 Task: Search one way flight ticket for 3 adults, 3 children in business from Newburgh: New York Stewart International Airport to Rockford: Chicago Rockford International Airport(was Northwest Chicagoland Regional Airport At Rockford) on 5-1-2023. Choice of flights is Sun country airlines. Number of bags: 4 checked bags. Price is upto 99000. Outbound departure time preference is 8:15.
Action: Mouse moved to (228, 344)
Screenshot: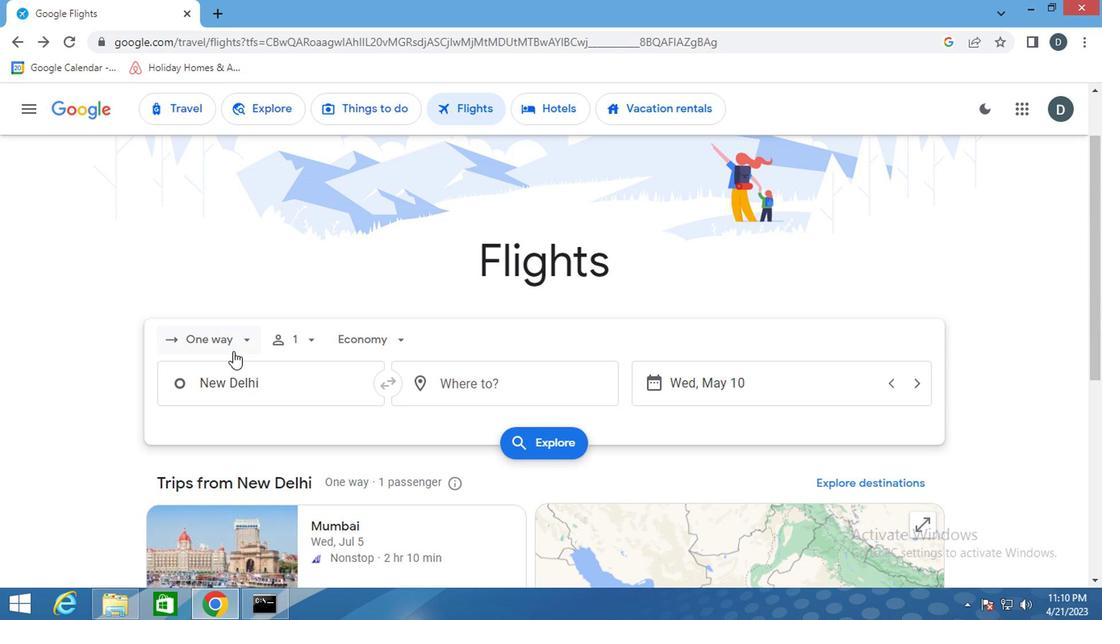 
Action: Mouse pressed left at (228, 344)
Screenshot: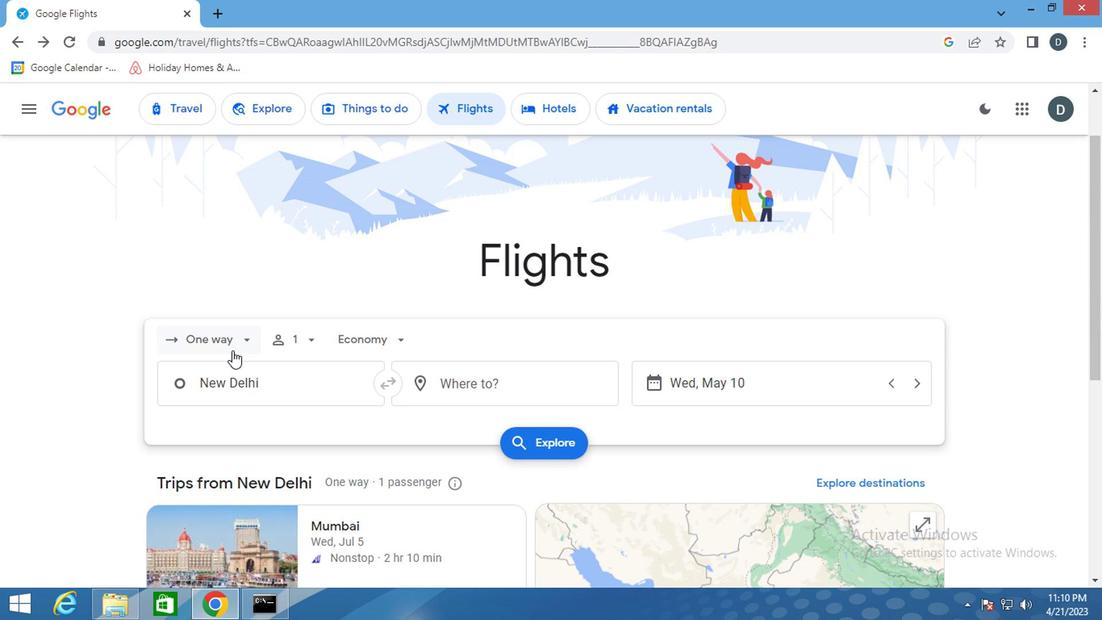 
Action: Mouse moved to (244, 411)
Screenshot: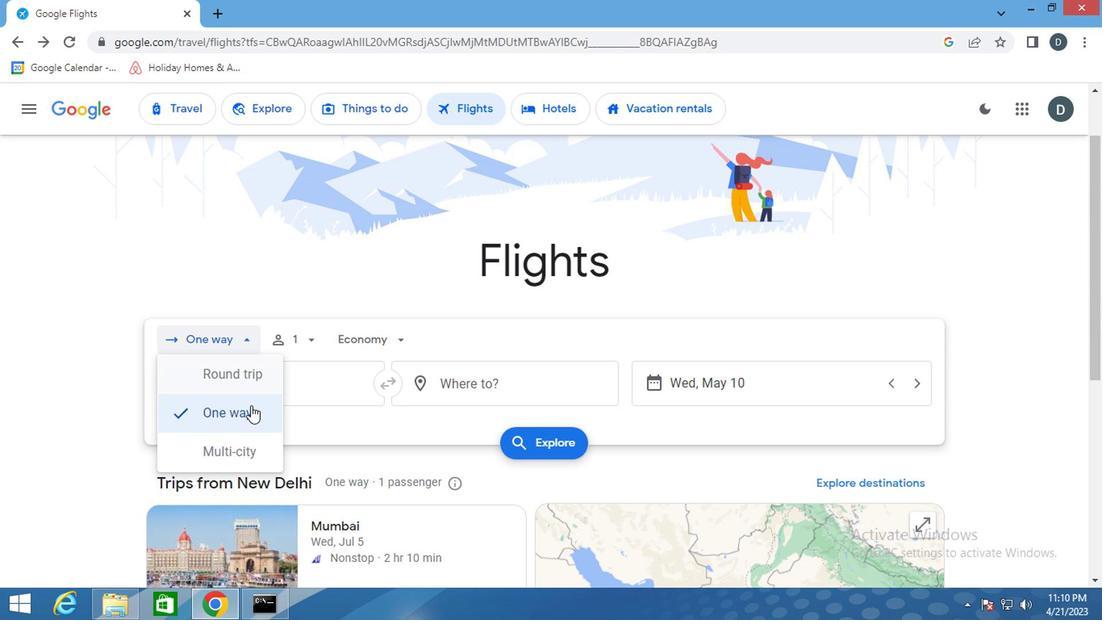 
Action: Mouse pressed left at (244, 411)
Screenshot: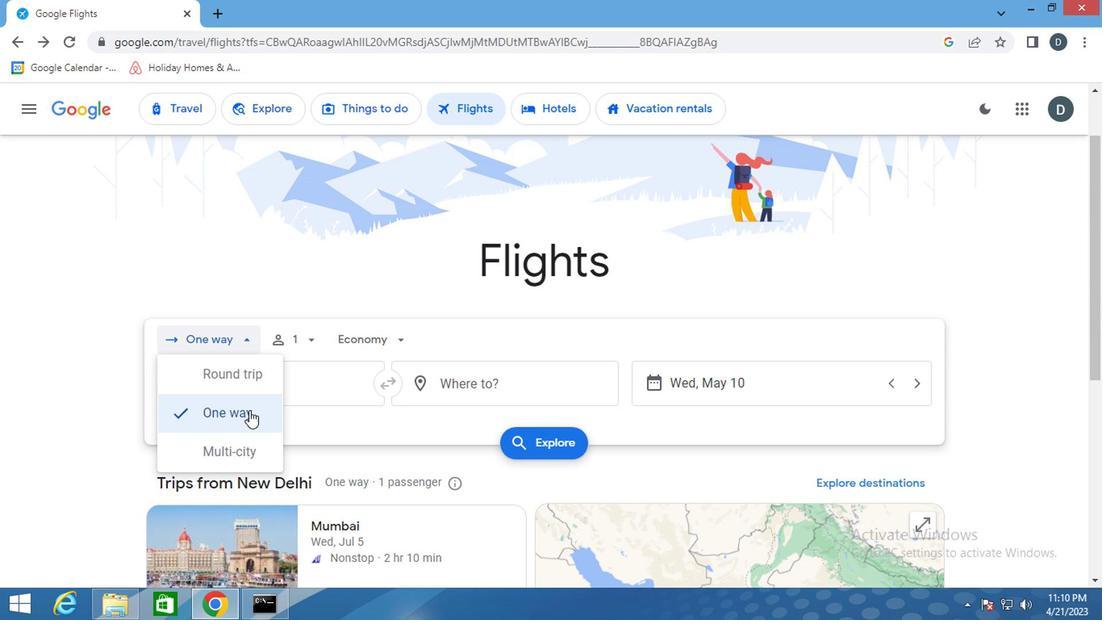
Action: Mouse moved to (292, 337)
Screenshot: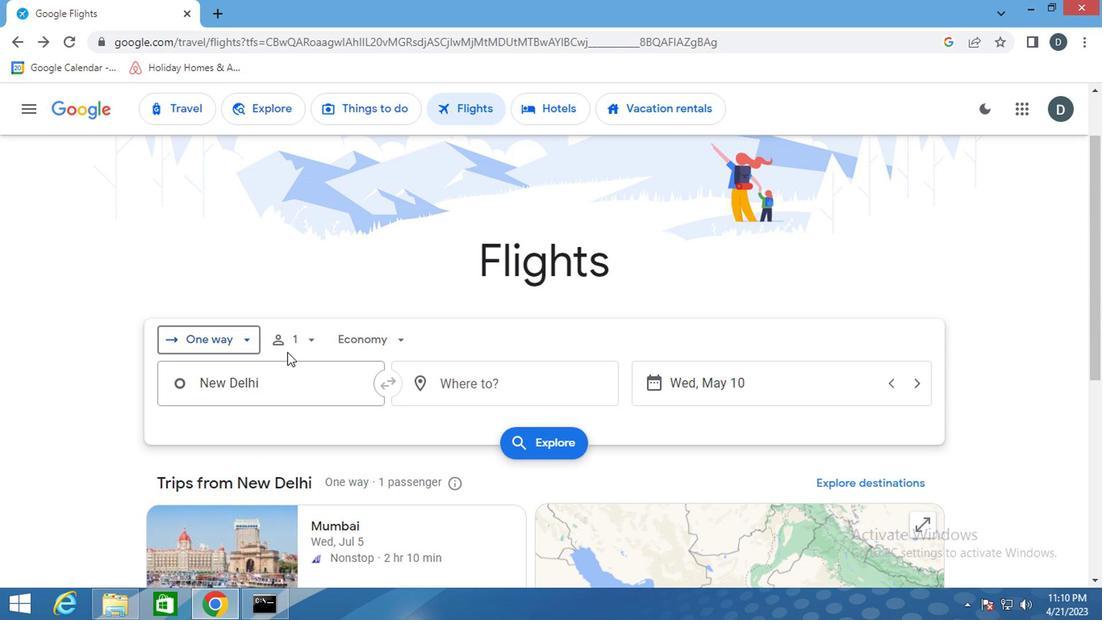 
Action: Mouse pressed left at (292, 337)
Screenshot: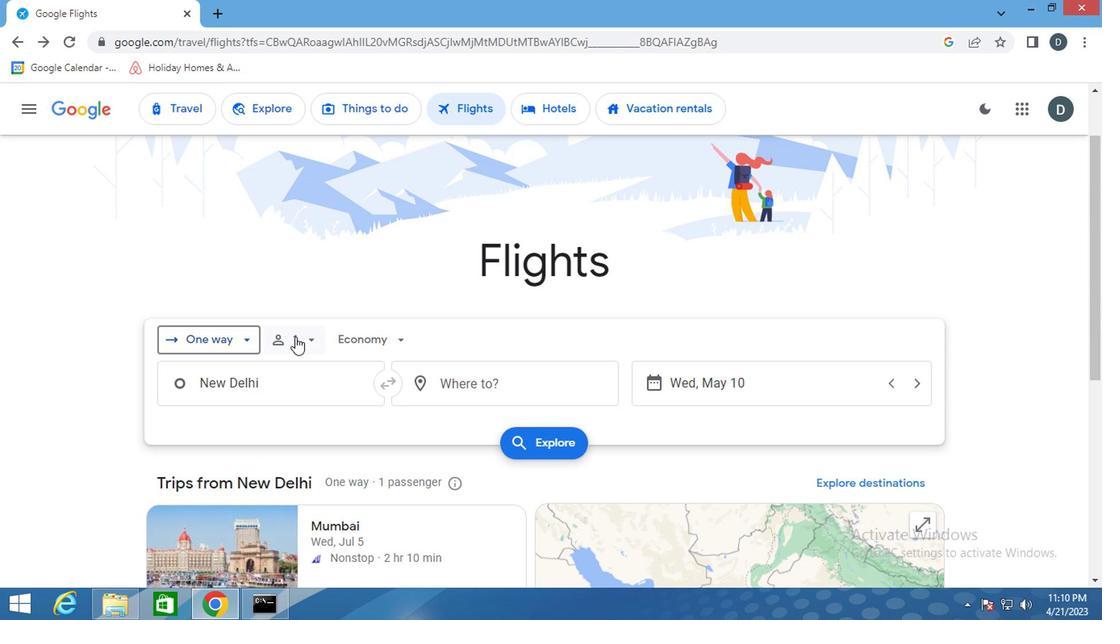 
Action: Mouse moved to (428, 381)
Screenshot: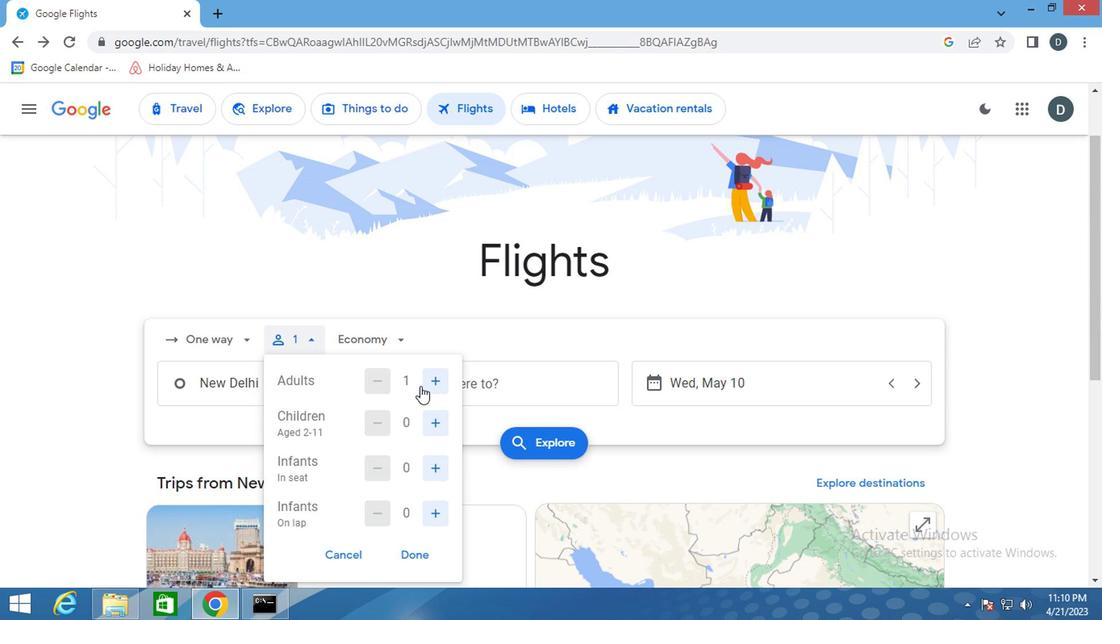 
Action: Mouse pressed left at (428, 381)
Screenshot: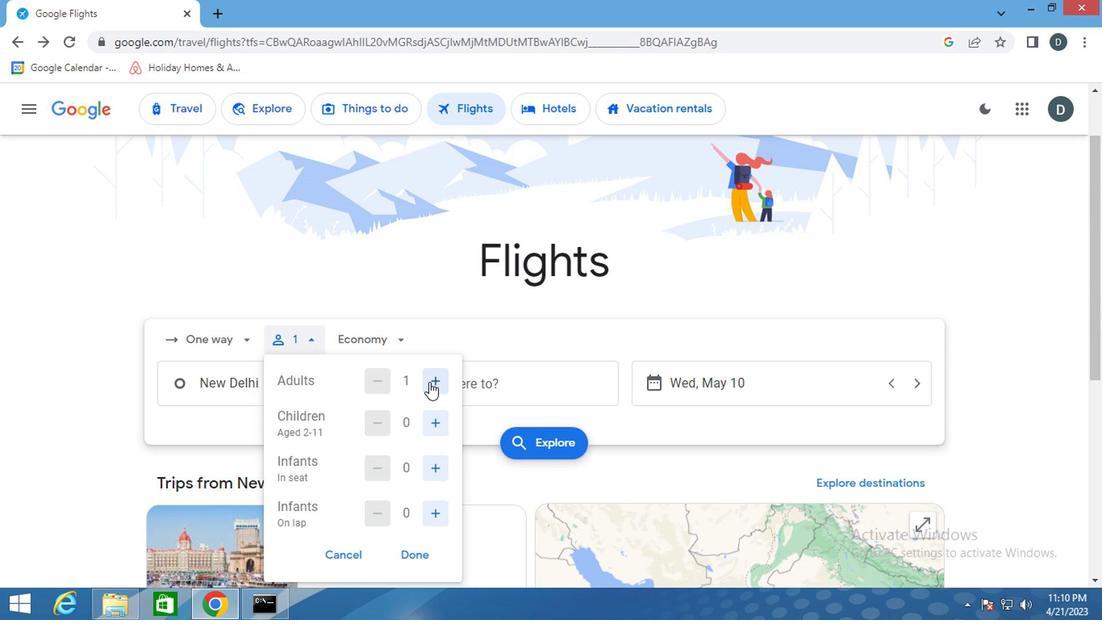 
Action: Mouse moved to (428, 380)
Screenshot: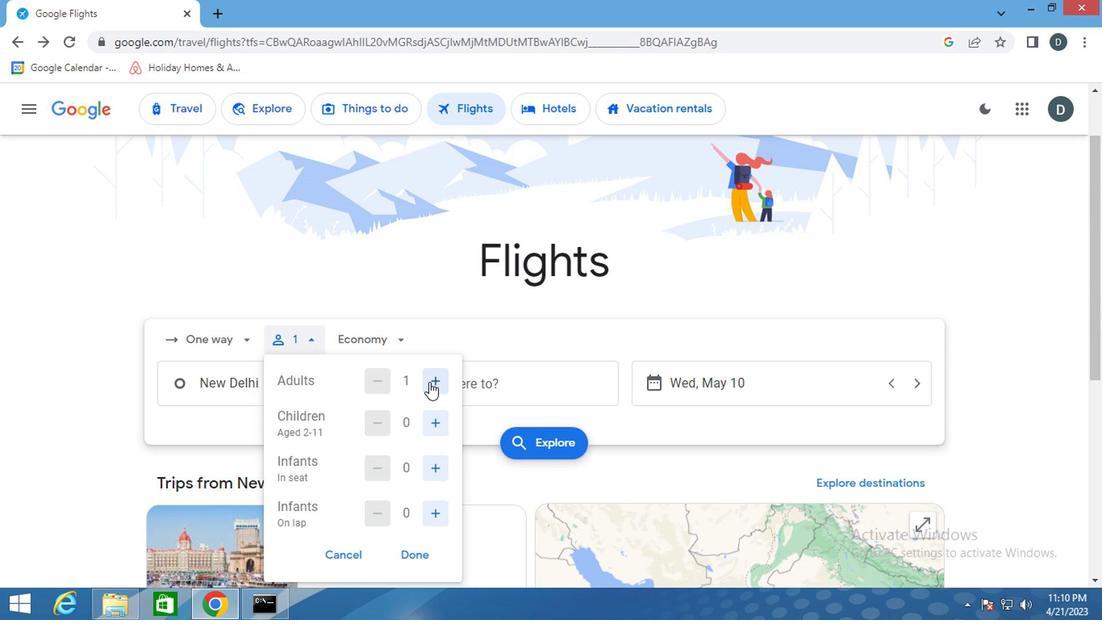 
Action: Mouse pressed left at (428, 380)
Screenshot: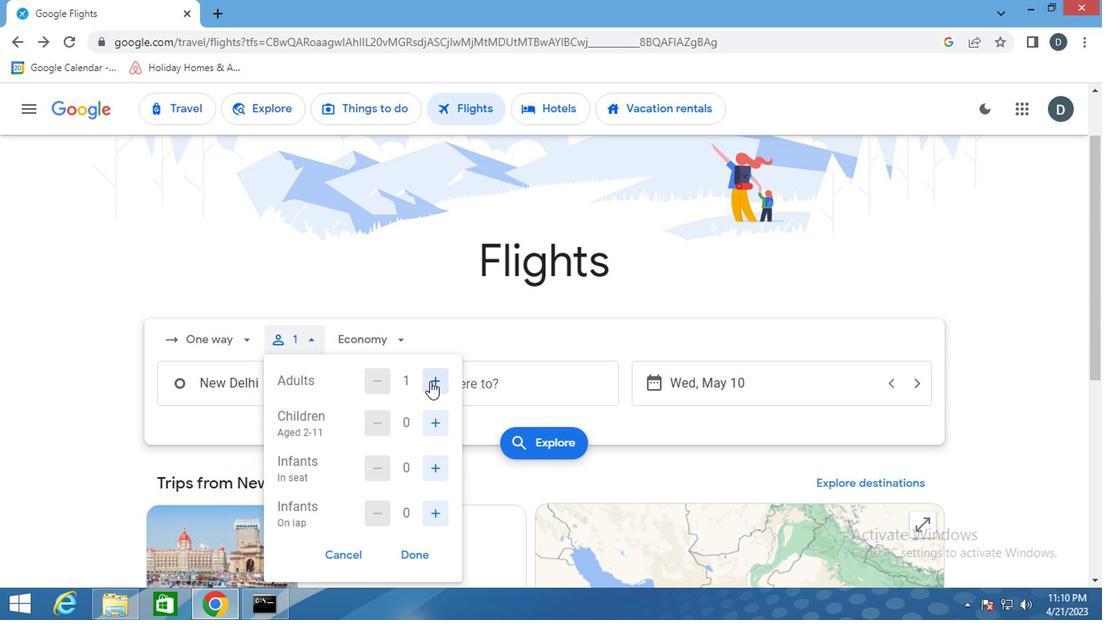 
Action: Mouse pressed left at (428, 380)
Screenshot: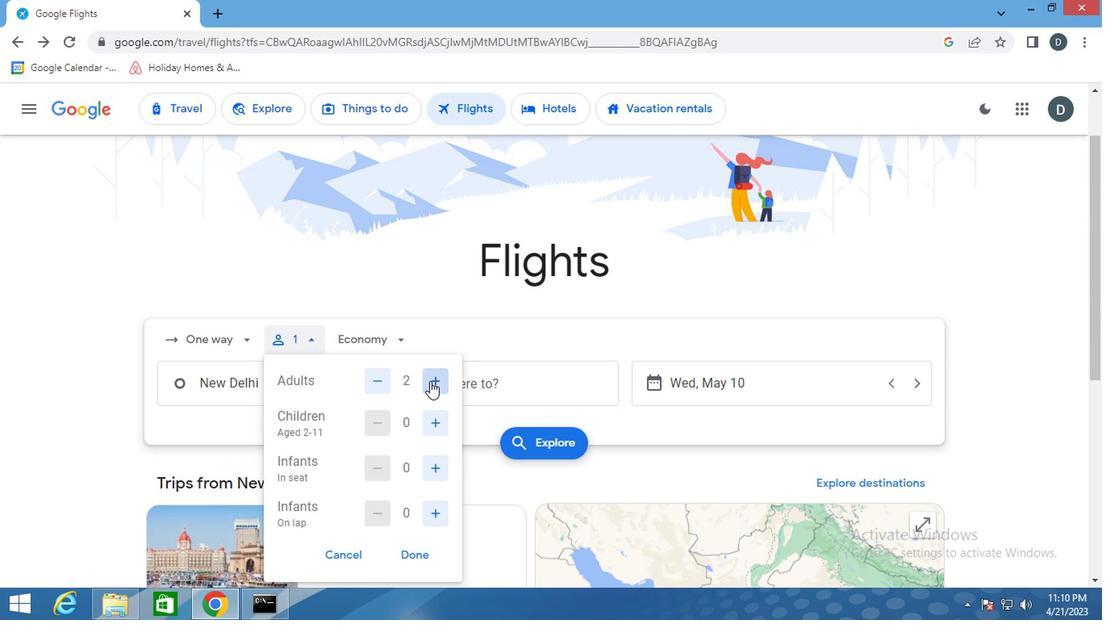 
Action: Mouse moved to (434, 469)
Screenshot: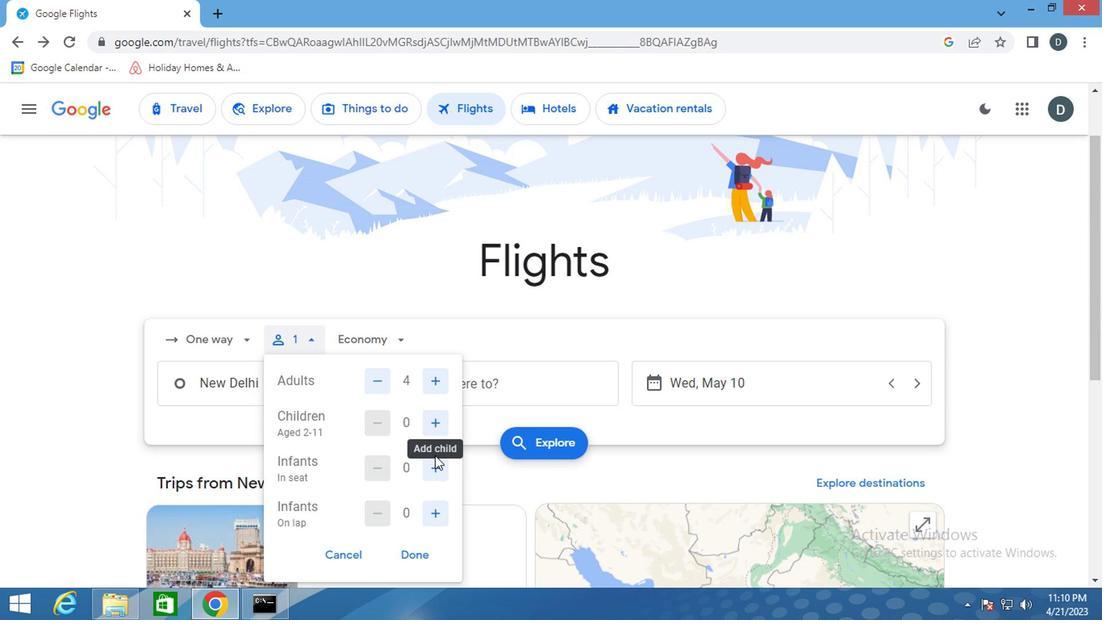 
Action: Mouse pressed left at (434, 469)
Screenshot: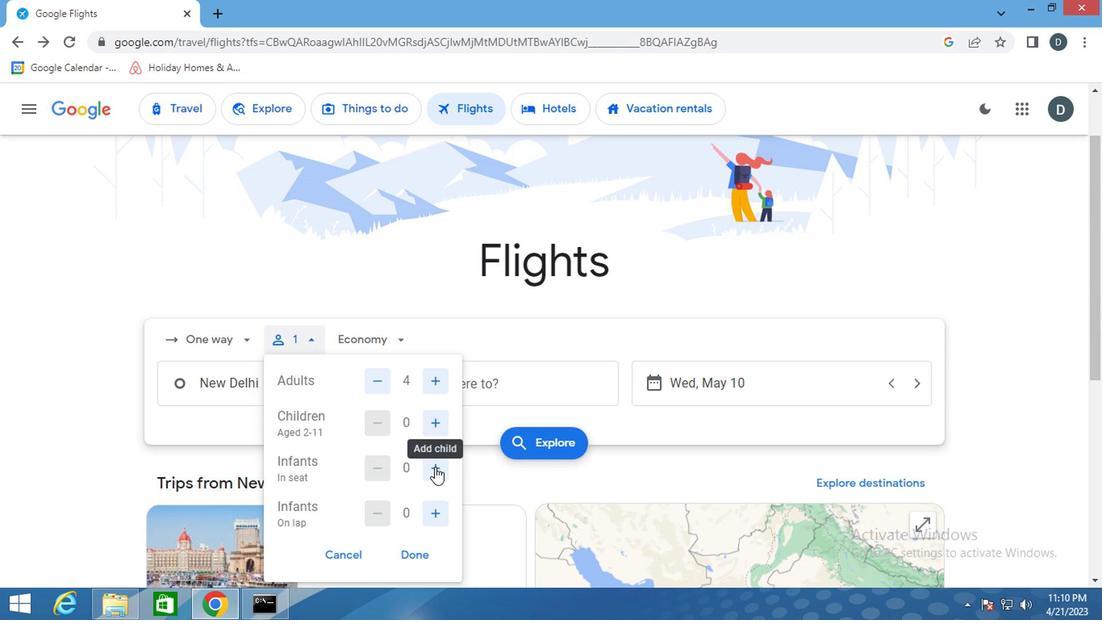 
Action: Mouse moved to (437, 510)
Screenshot: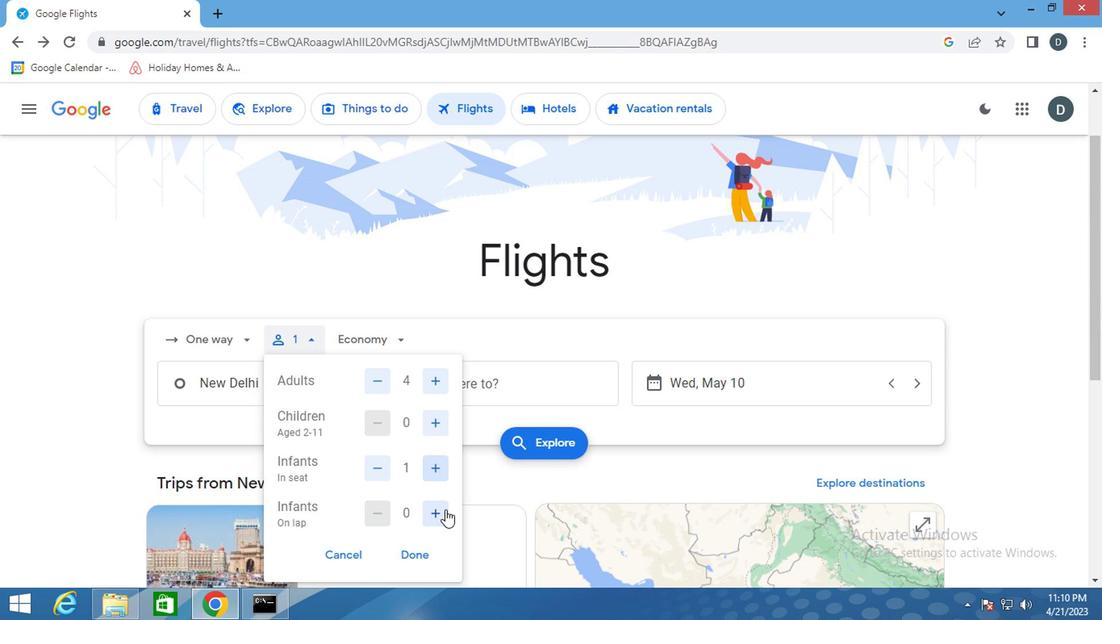 
Action: Mouse pressed left at (437, 510)
Screenshot: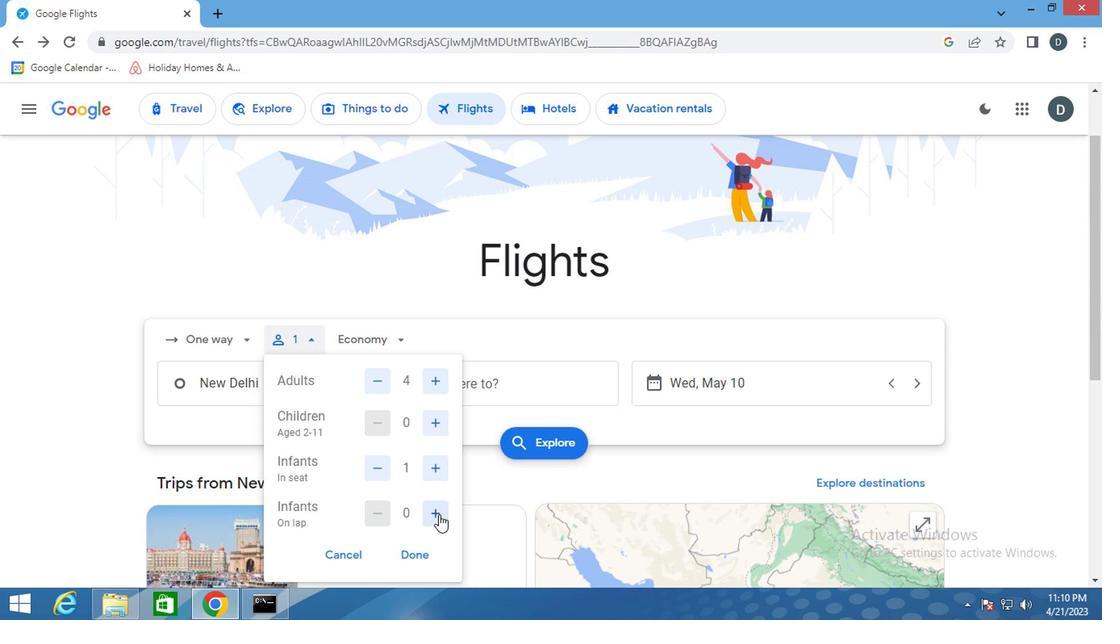 
Action: Mouse moved to (411, 552)
Screenshot: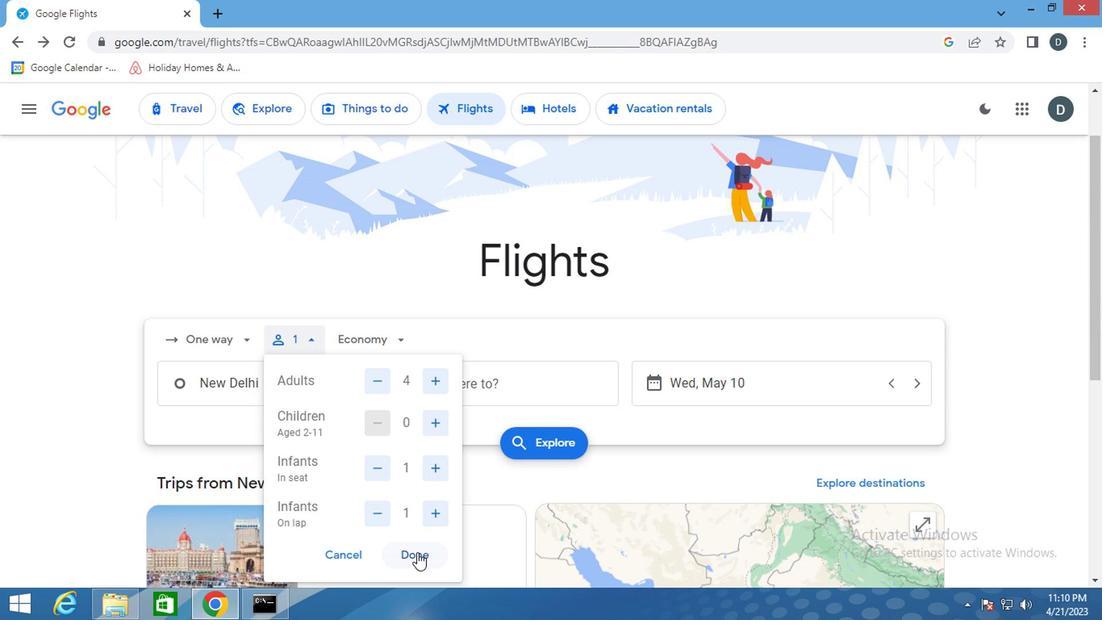 
Action: Mouse pressed left at (411, 552)
Screenshot: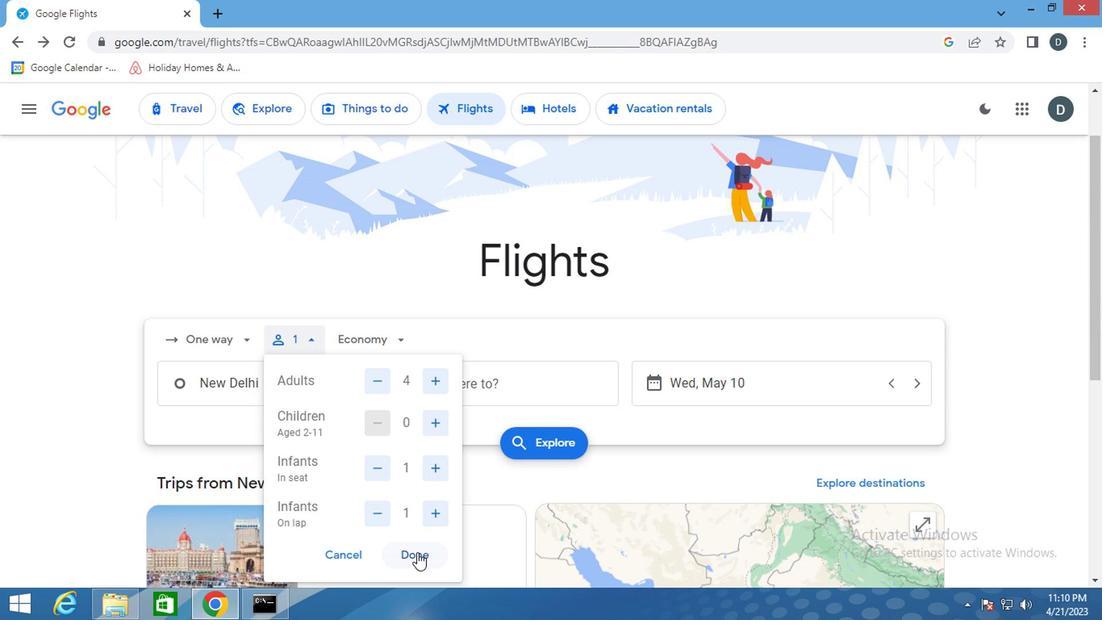 
Action: Mouse moved to (366, 349)
Screenshot: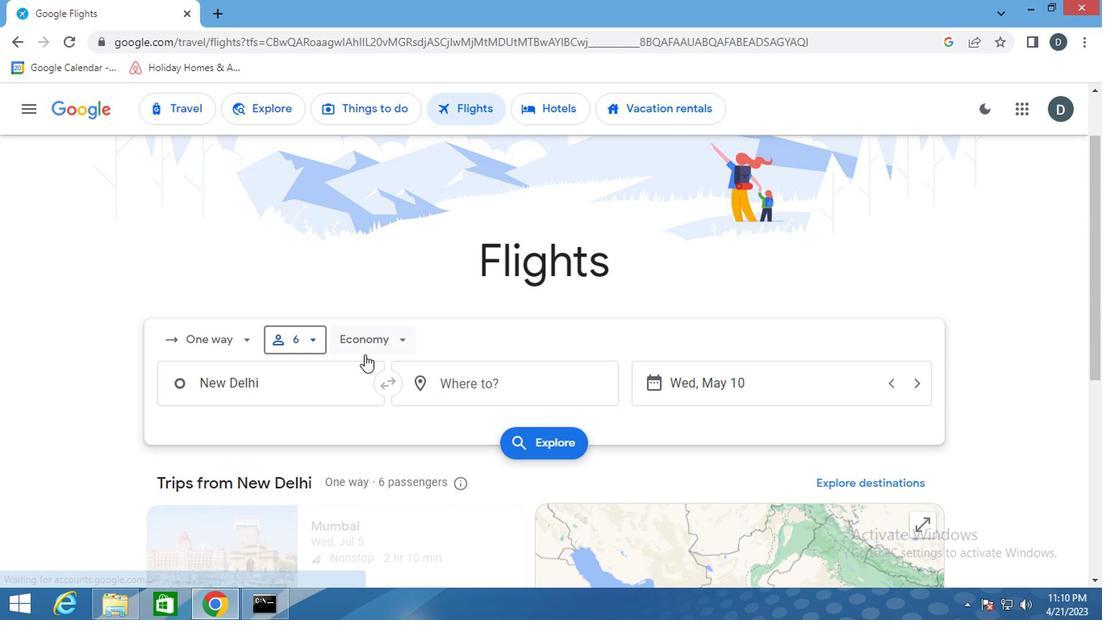 
Action: Mouse pressed left at (366, 349)
Screenshot: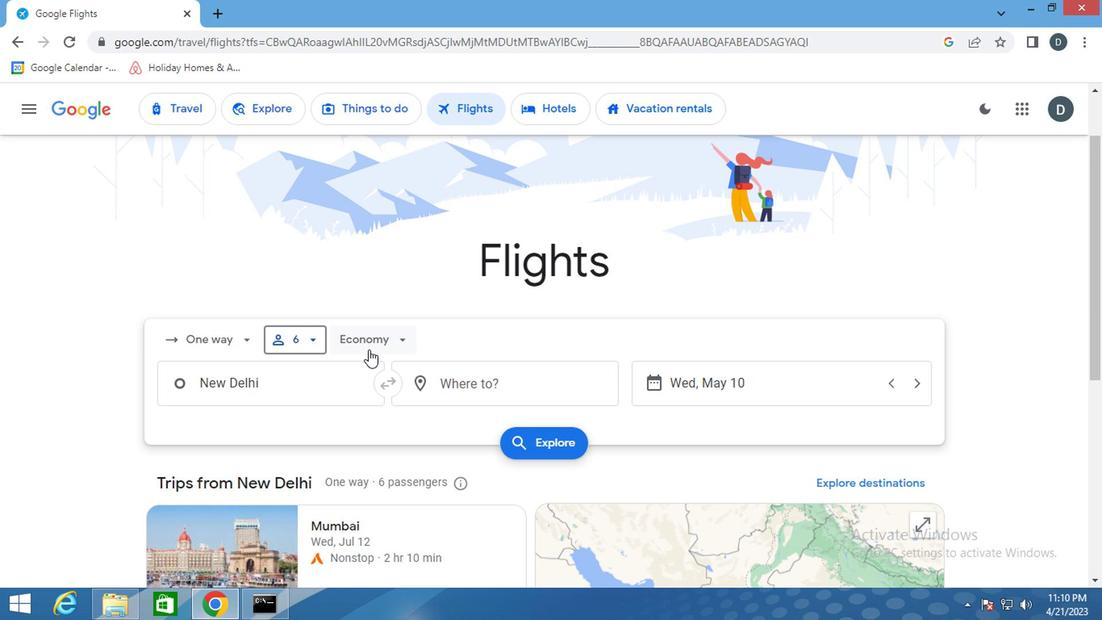 
Action: Mouse moved to (413, 419)
Screenshot: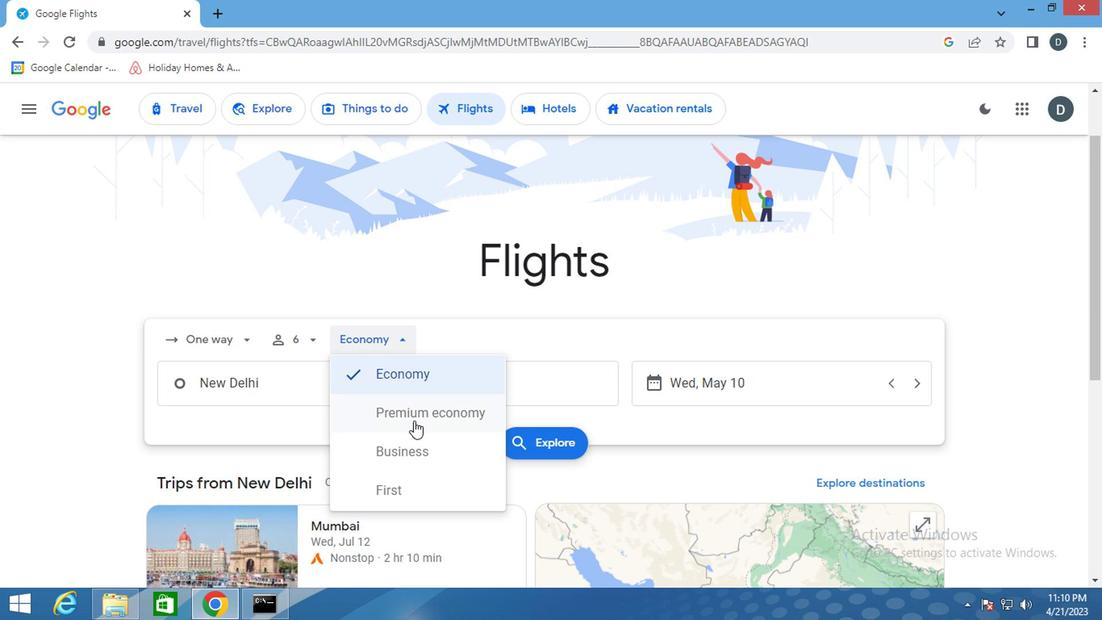 
Action: Mouse pressed left at (413, 419)
Screenshot: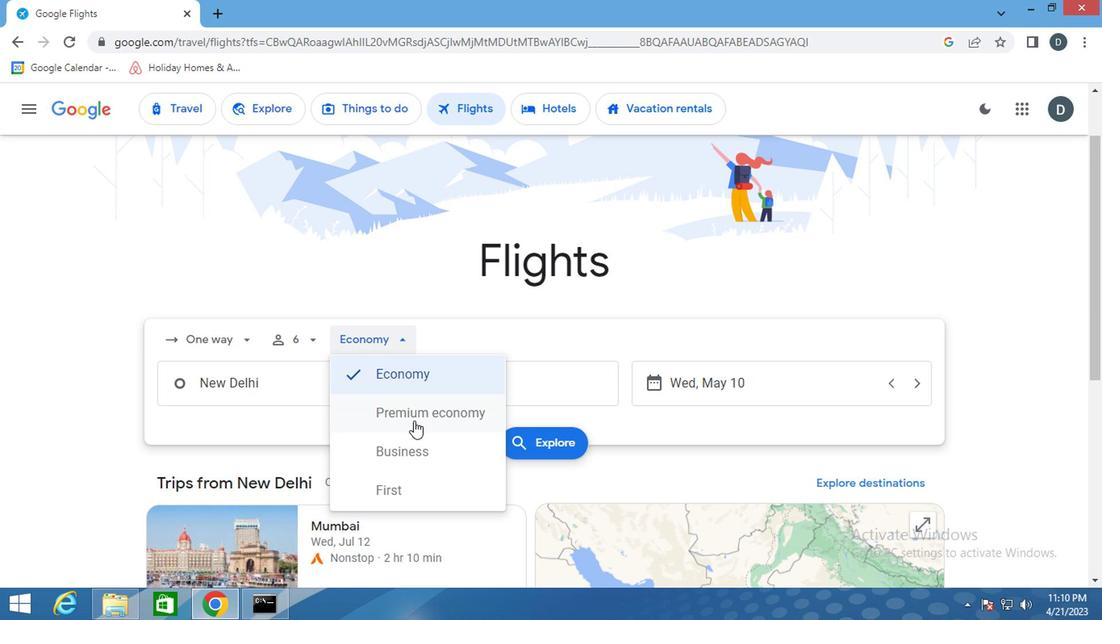 
Action: Mouse moved to (299, 390)
Screenshot: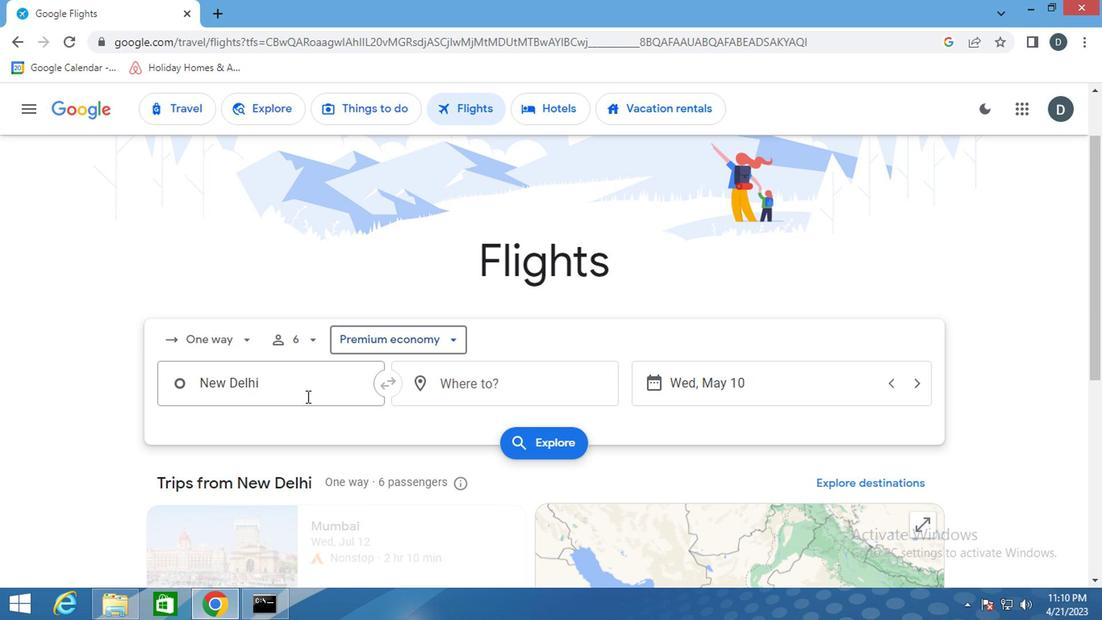 
Action: Mouse pressed left at (299, 390)
Screenshot: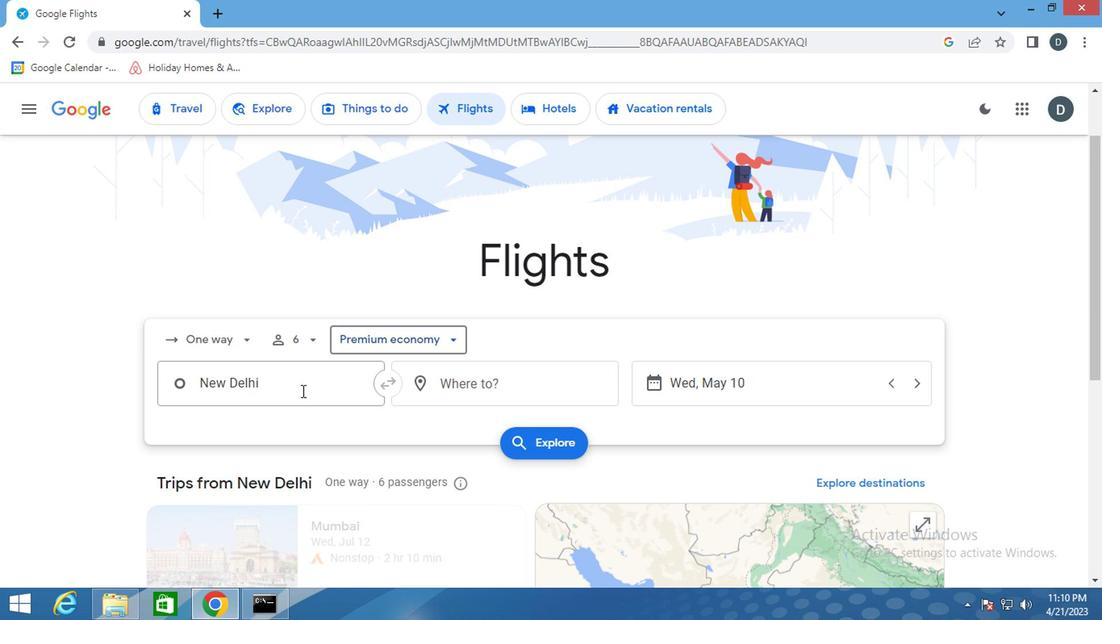 
Action: Key pressed <Key.shift><Key.shift><Key.shift><Key.shift><Key.shift>NEWBURG
Screenshot: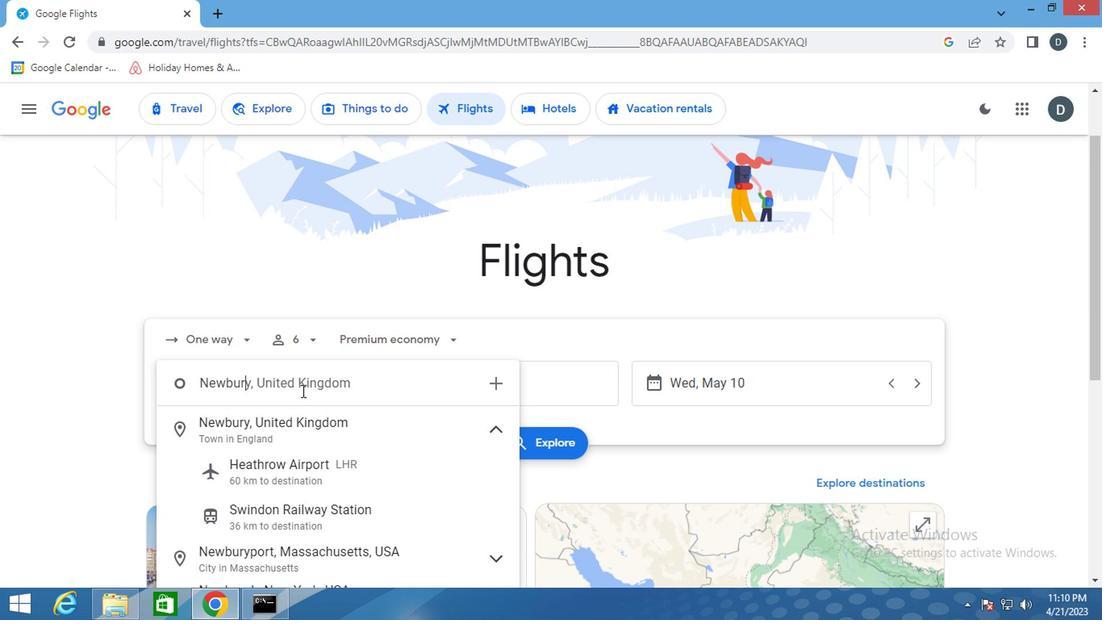 
Action: Mouse moved to (337, 431)
Screenshot: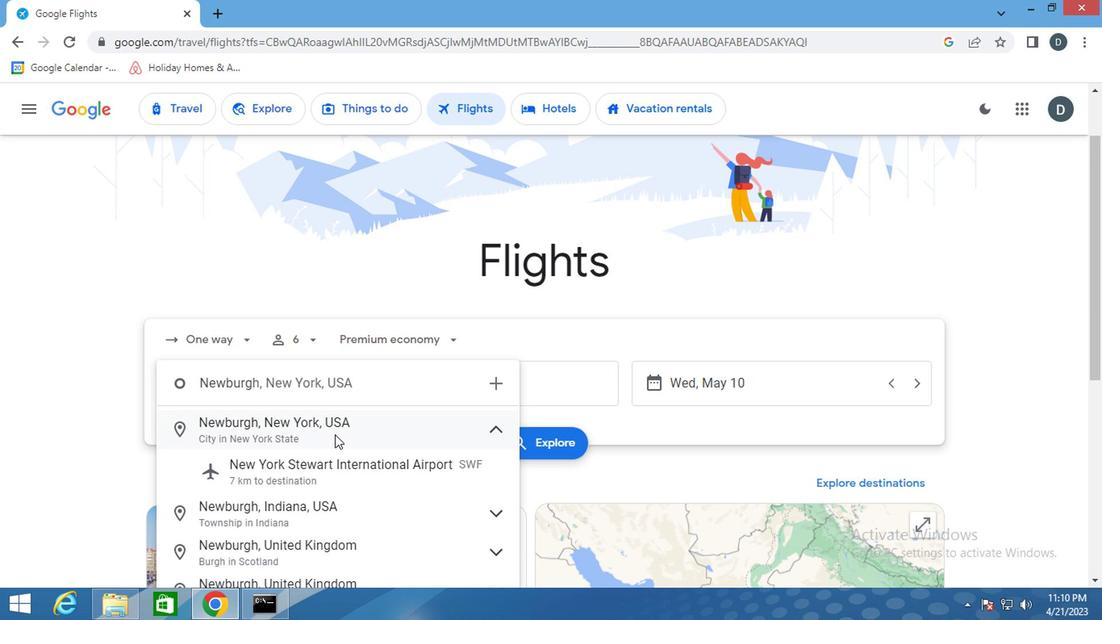 
Action: Mouse pressed left at (337, 431)
Screenshot: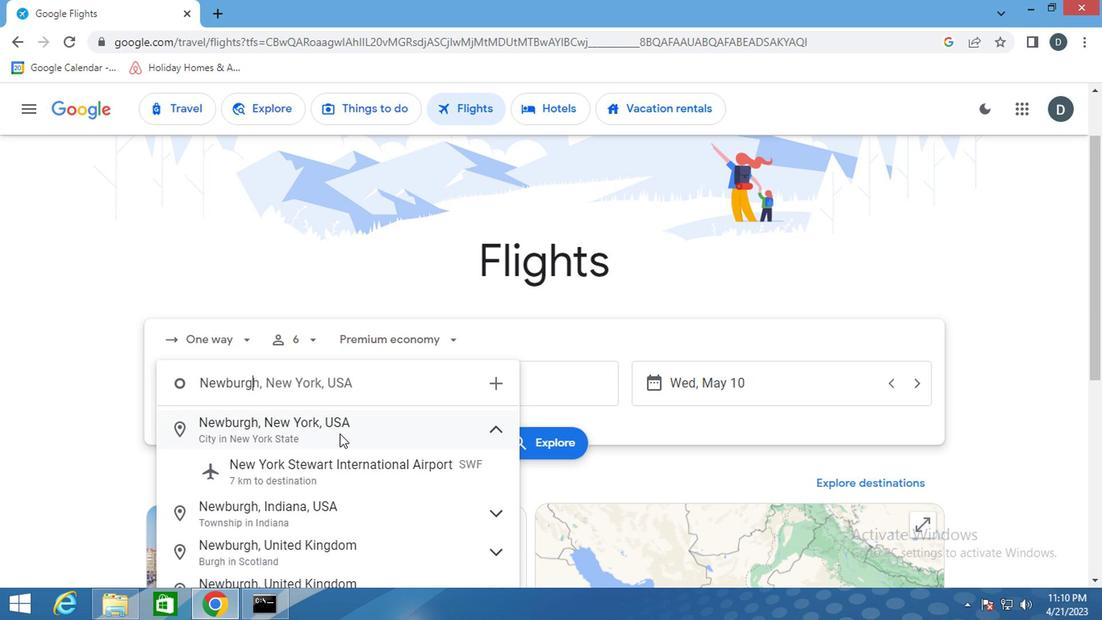 
Action: Mouse moved to (489, 384)
Screenshot: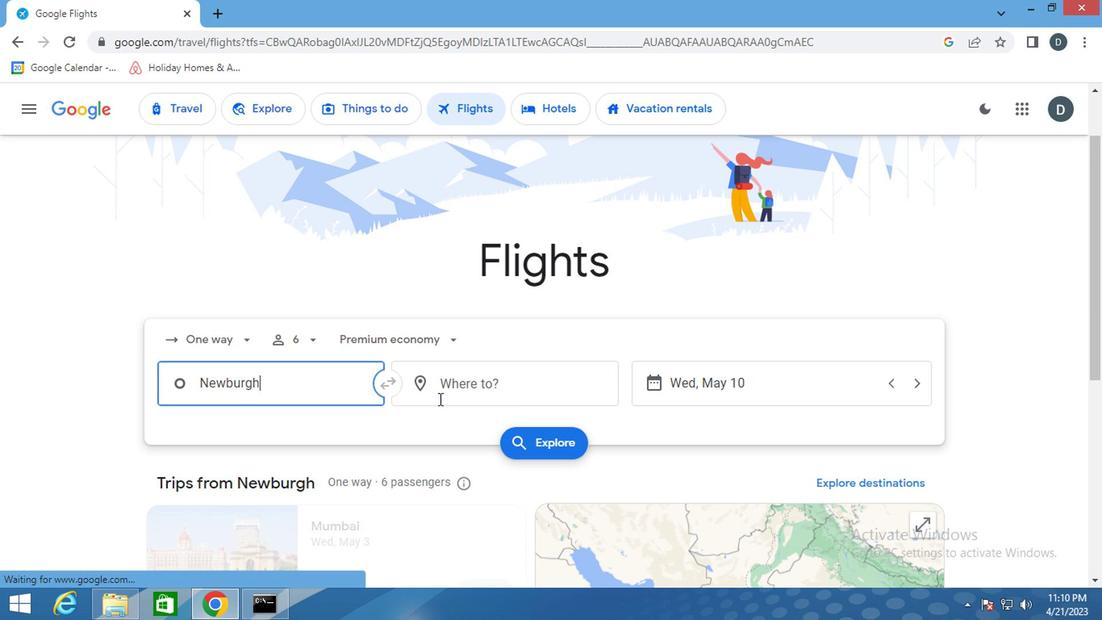 
Action: Mouse pressed left at (489, 384)
Screenshot: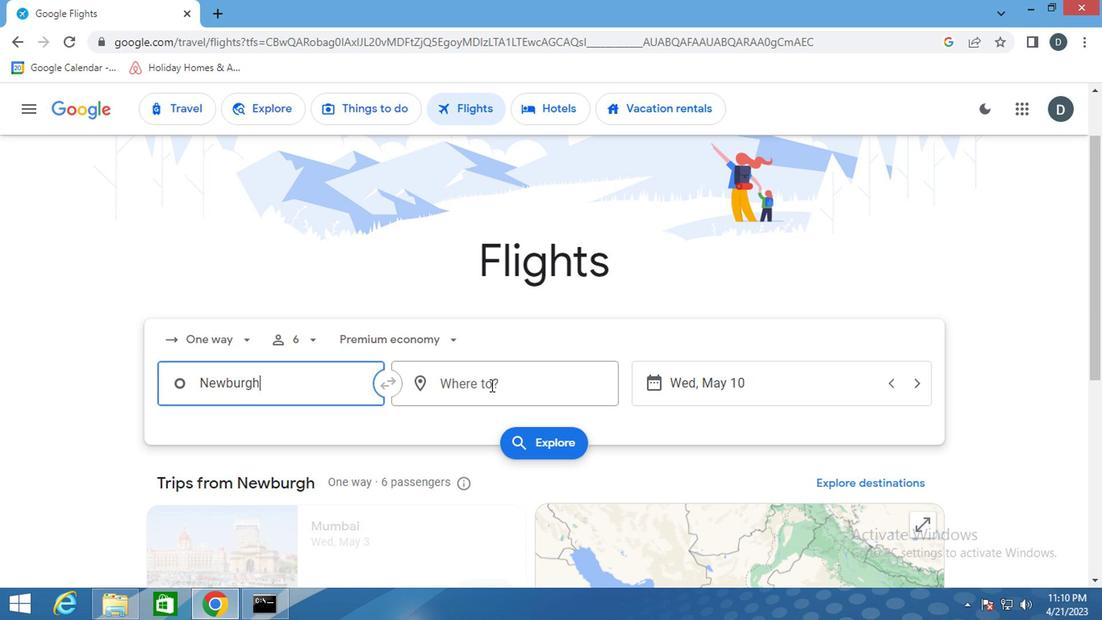 
Action: Key pressed <Key.shift><Key.shift><Key.shift>ROCKFORD
Screenshot: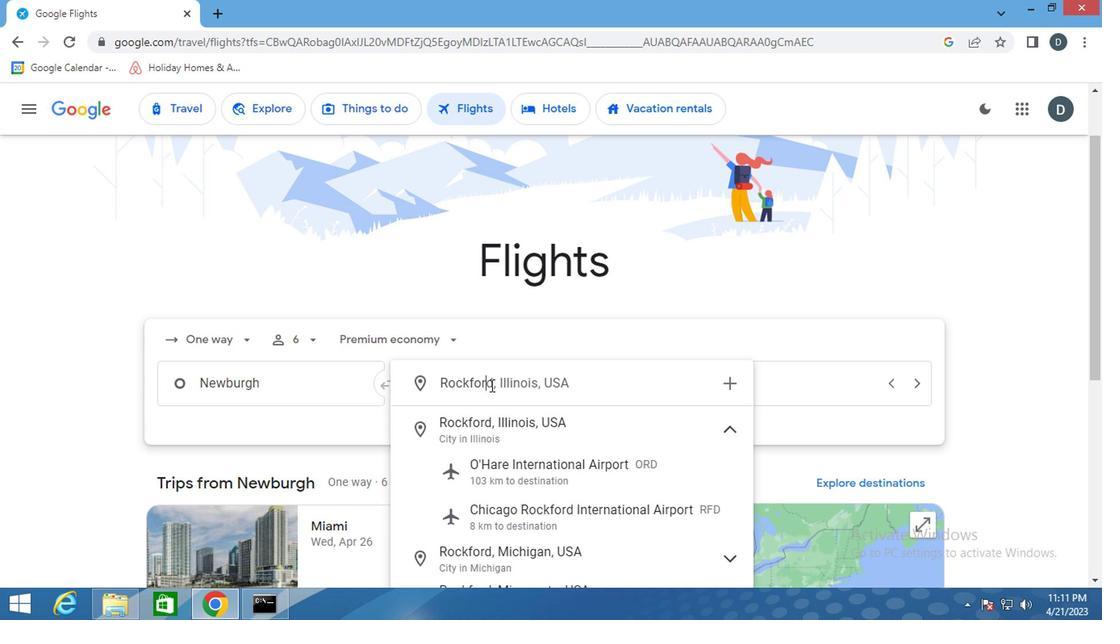
Action: Mouse moved to (538, 510)
Screenshot: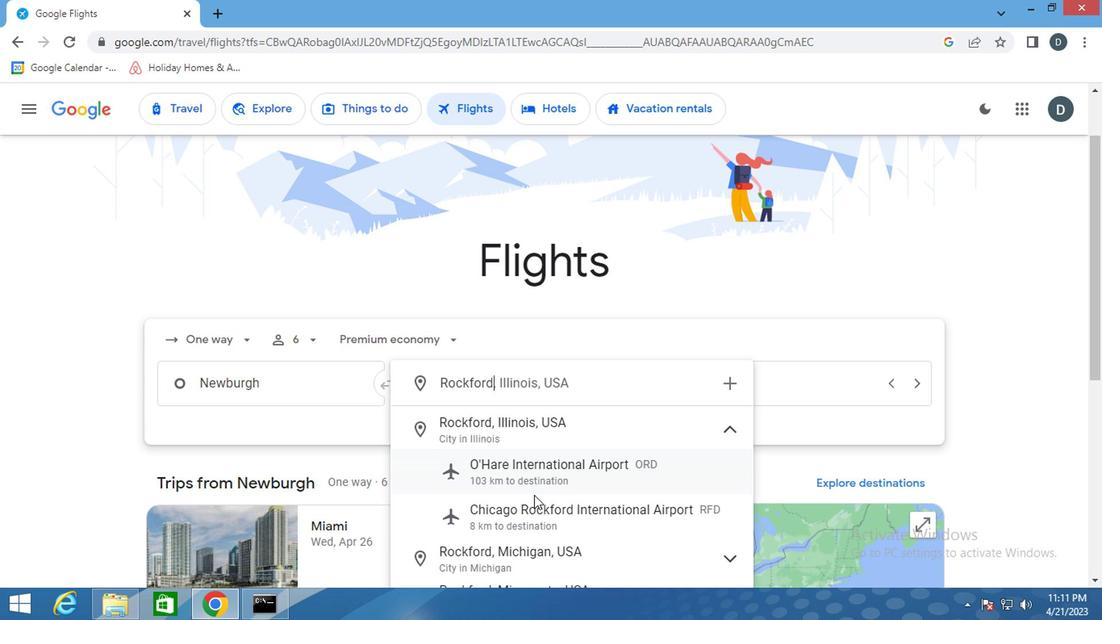 
Action: Mouse pressed left at (538, 510)
Screenshot: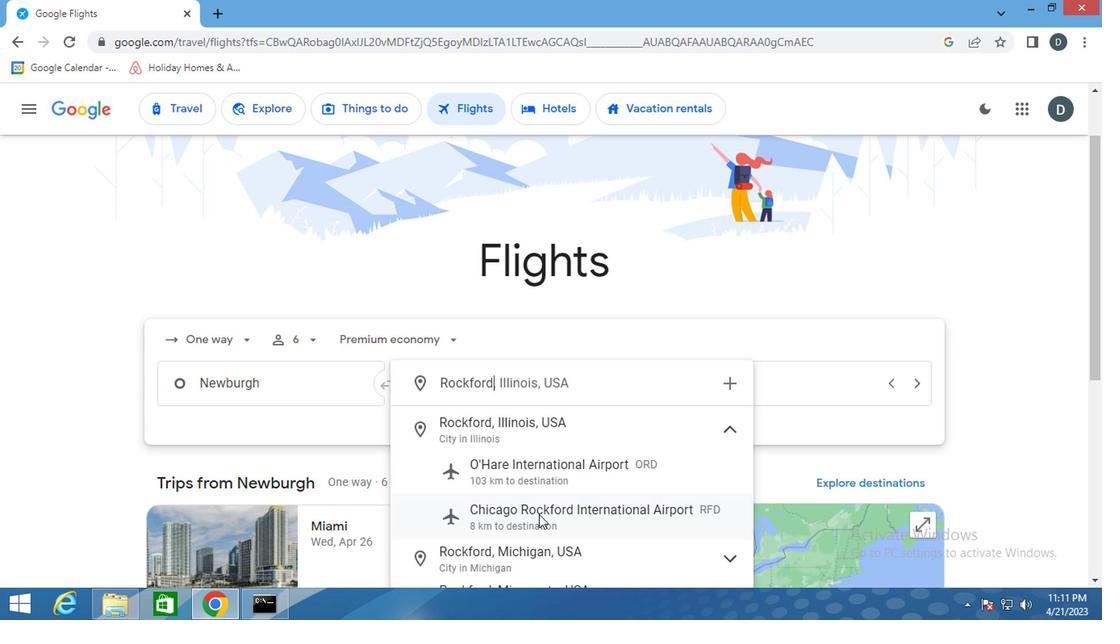 
Action: Mouse moved to (843, 398)
Screenshot: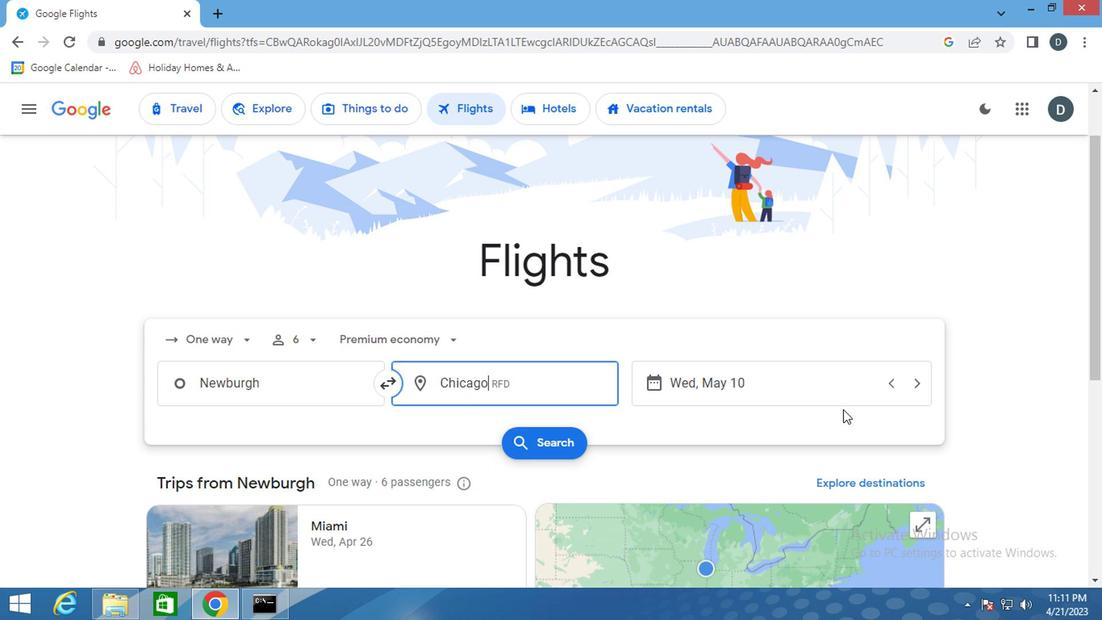 
Action: Mouse pressed left at (843, 398)
Screenshot: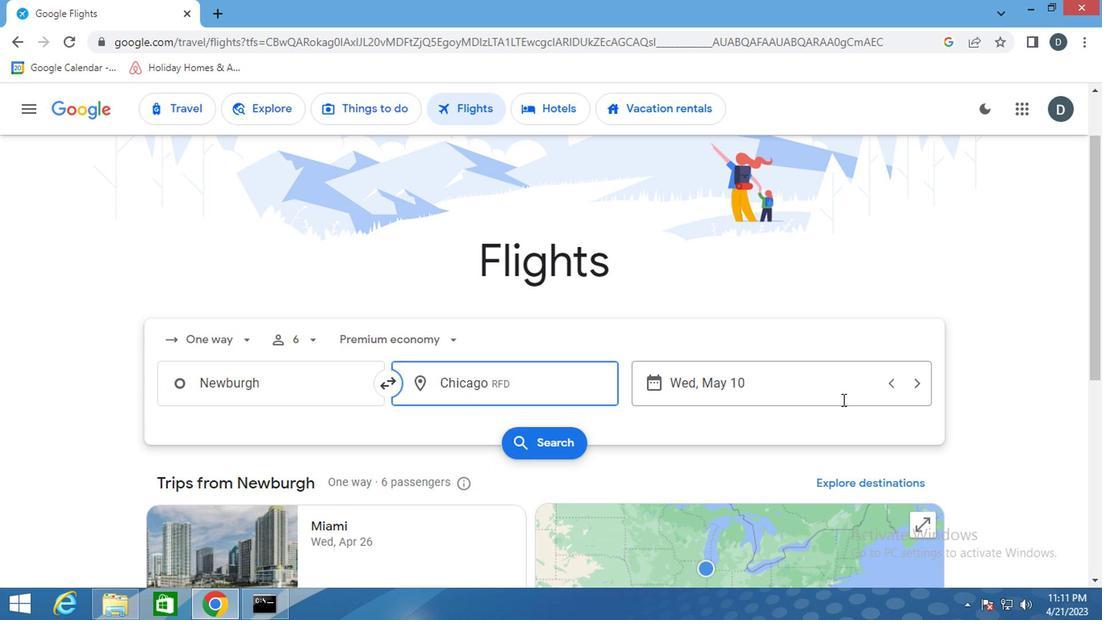 
Action: Mouse moved to (718, 286)
Screenshot: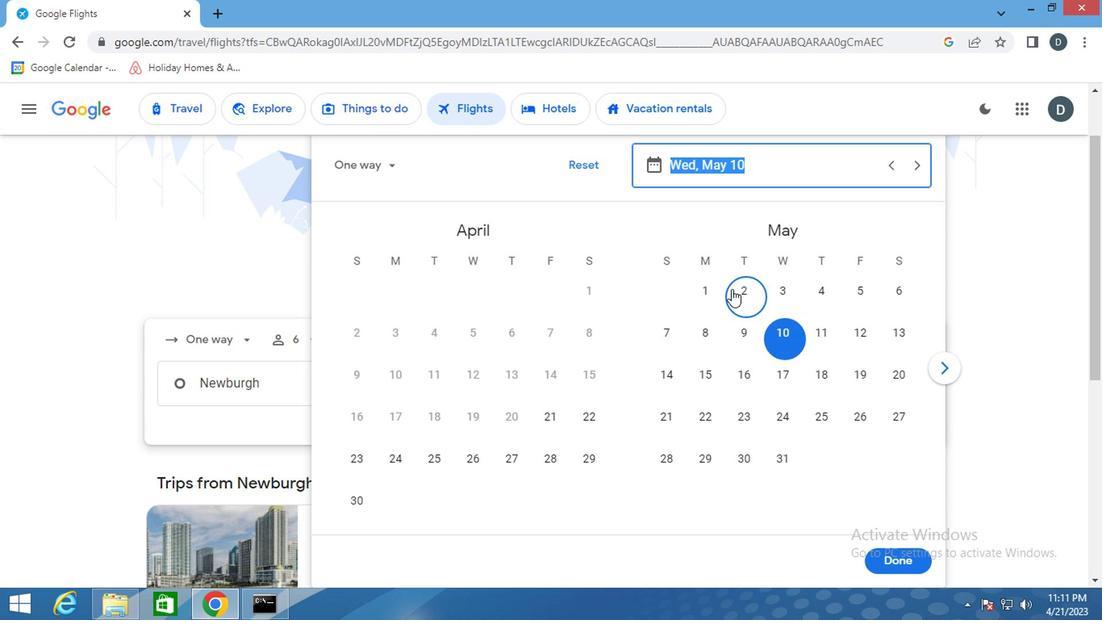 
Action: Mouse pressed left at (718, 286)
Screenshot: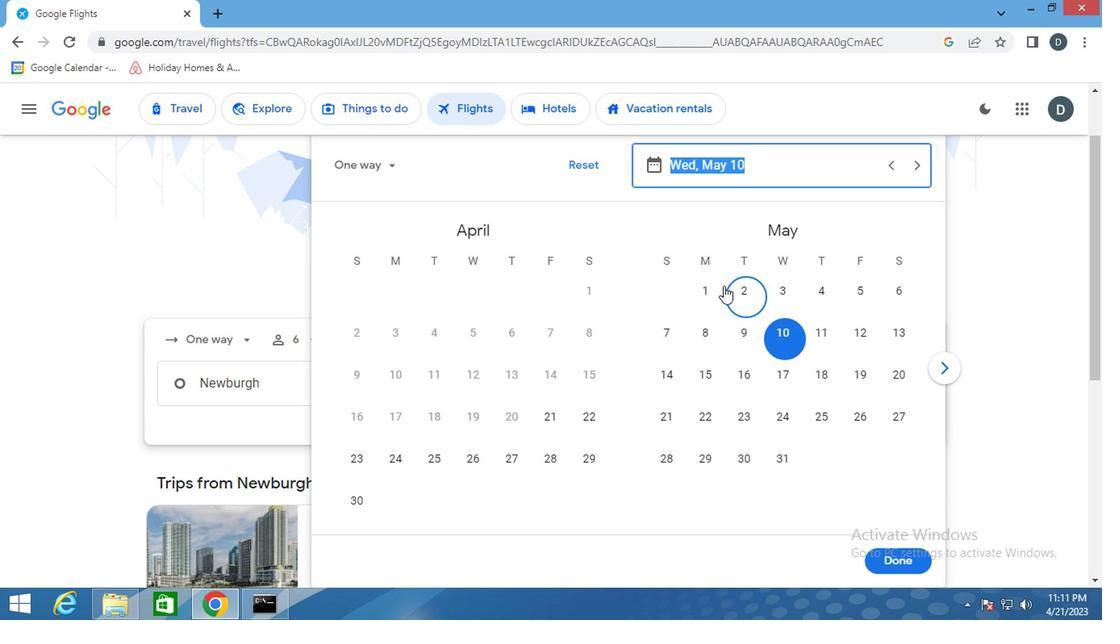 
Action: Mouse moved to (893, 548)
Screenshot: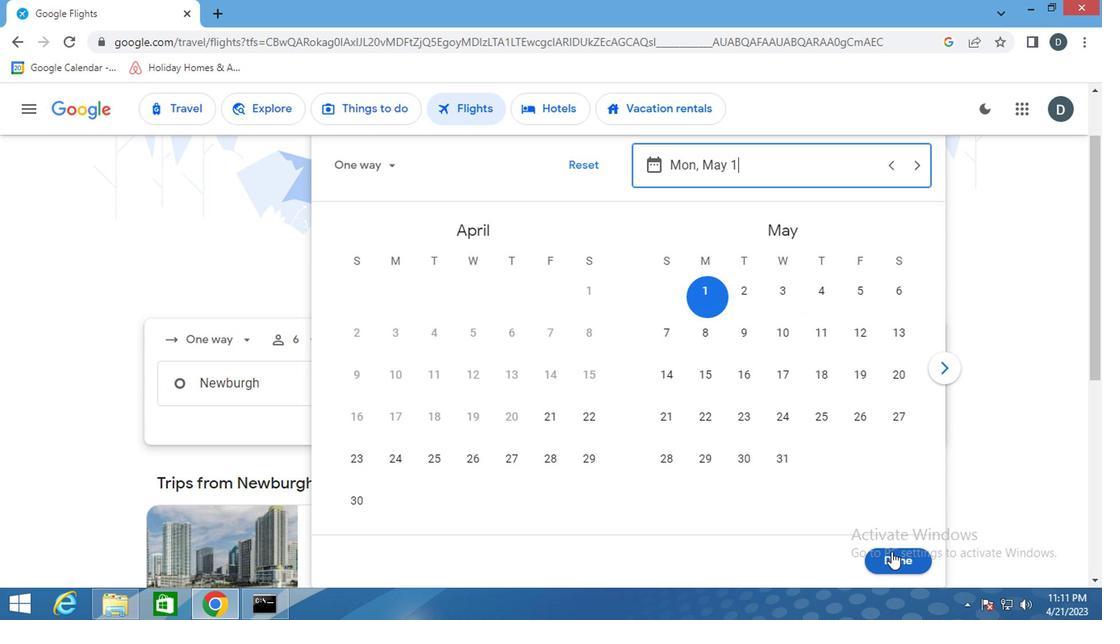 
Action: Mouse pressed left at (893, 548)
Screenshot: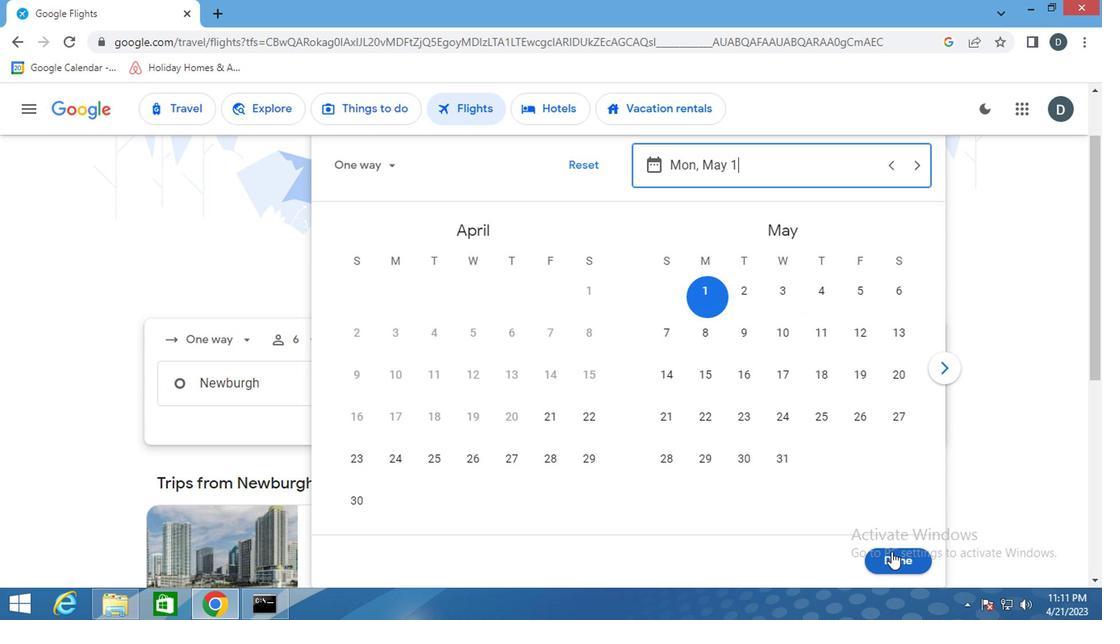 
Action: Mouse moved to (564, 434)
Screenshot: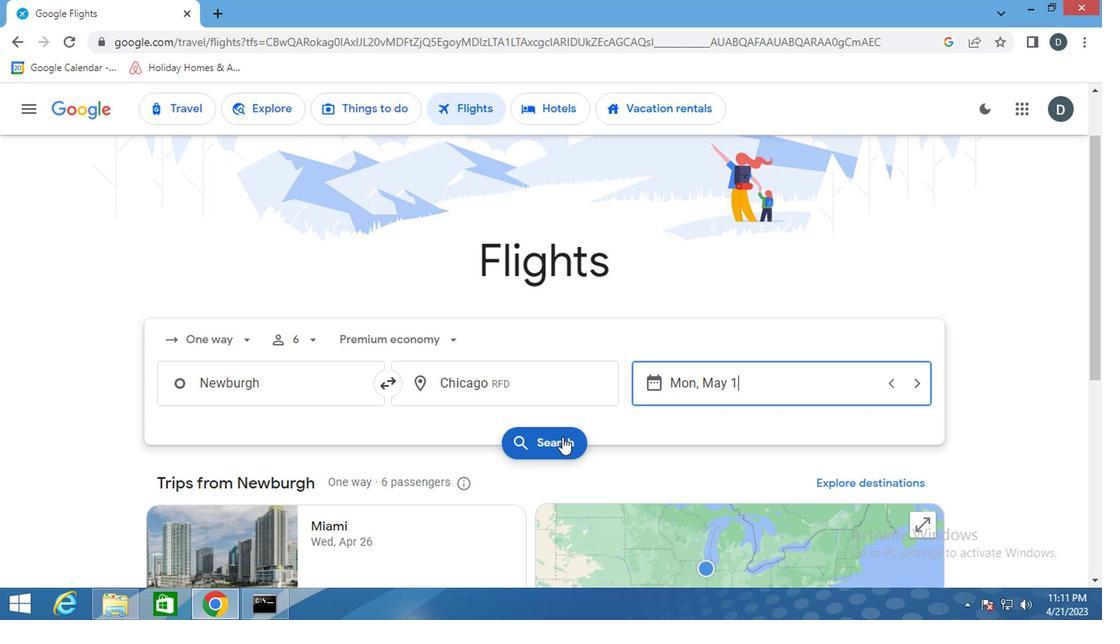 
Action: Mouse pressed left at (564, 434)
Screenshot: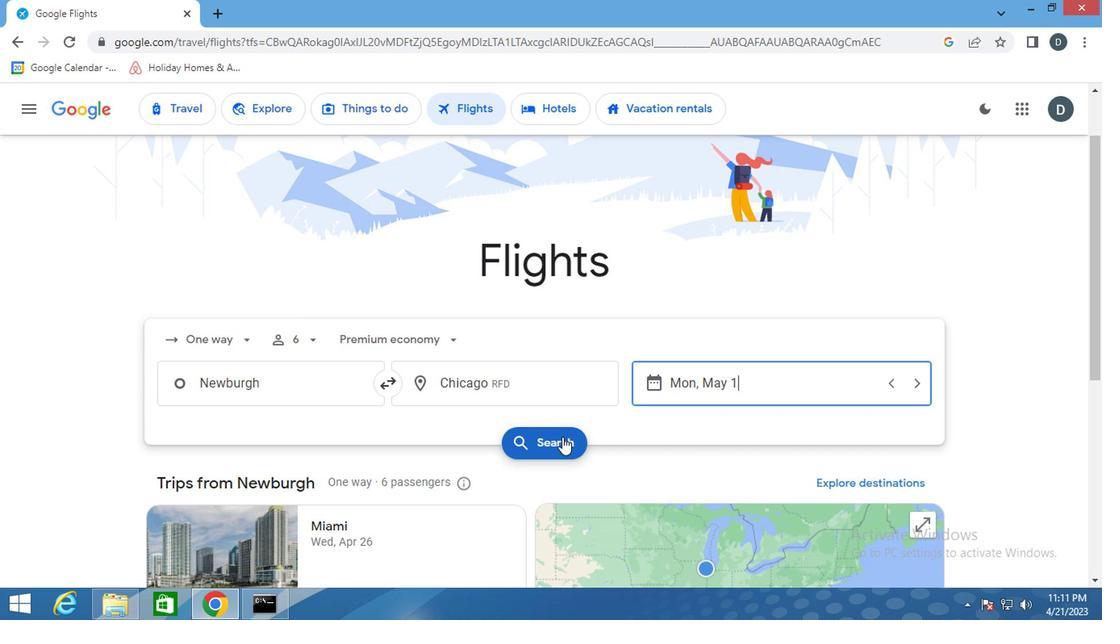 
Action: Mouse moved to (174, 264)
Screenshot: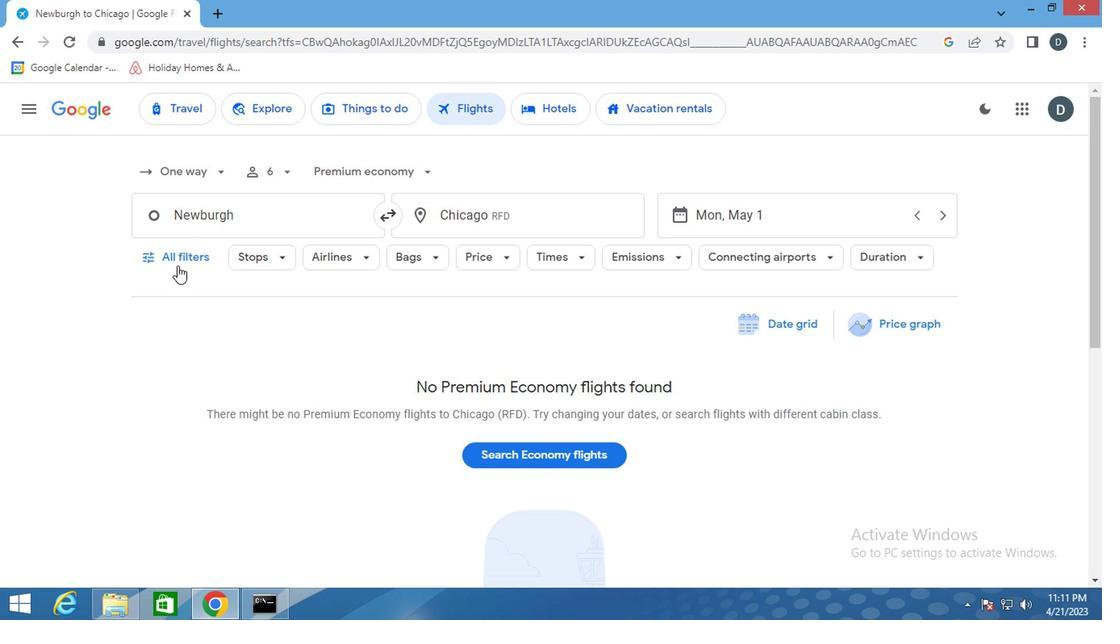 
Action: Mouse pressed left at (174, 264)
Screenshot: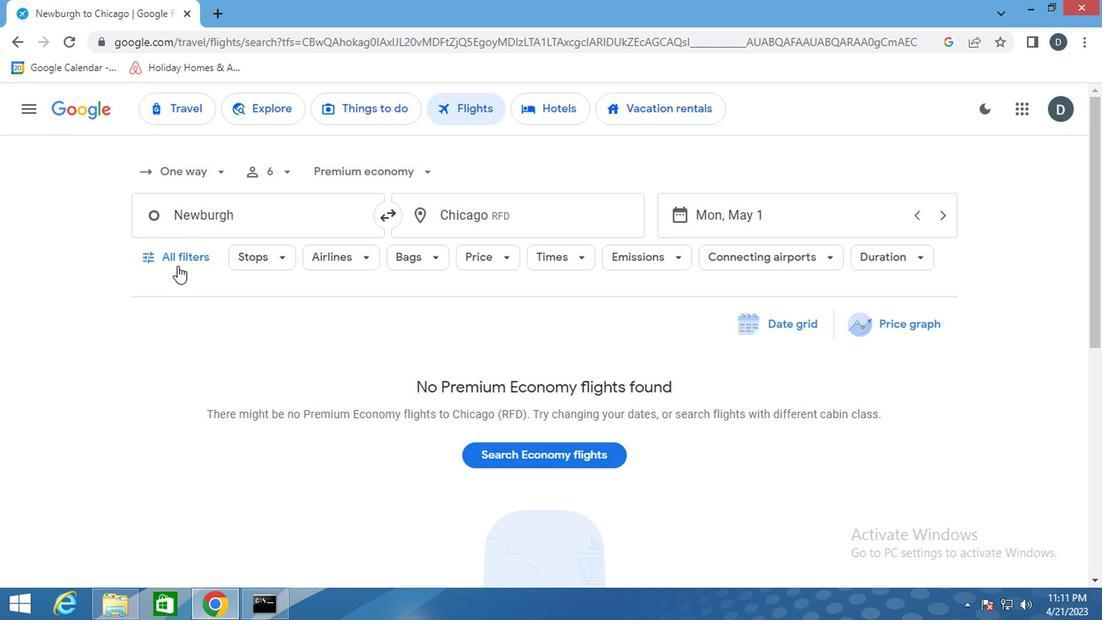 
Action: Mouse moved to (274, 382)
Screenshot: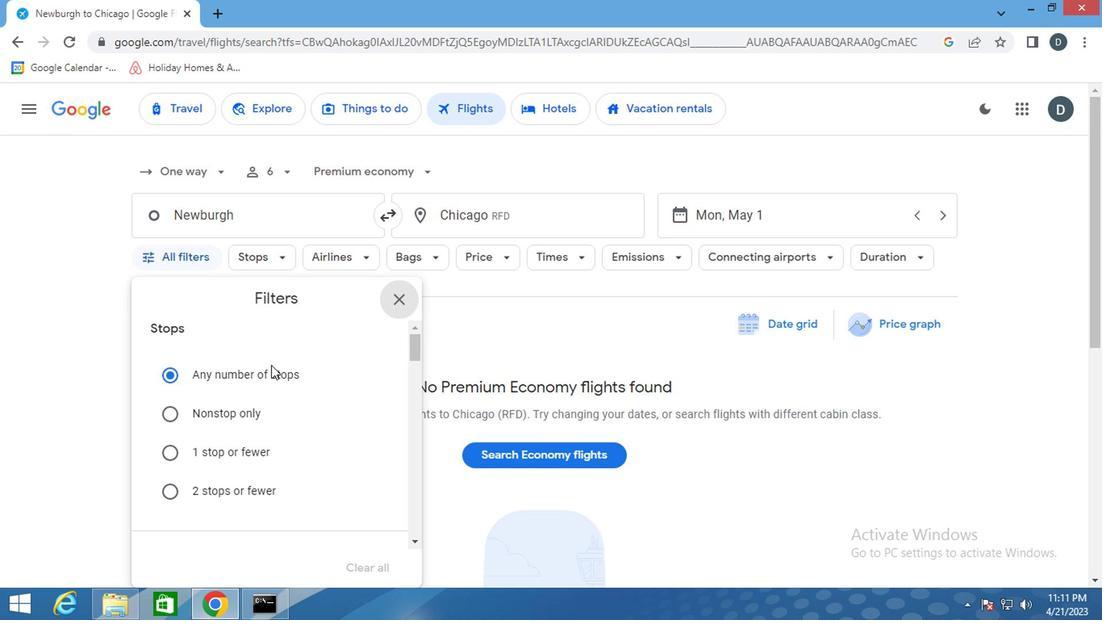 
Action: Mouse scrolled (274, 381) with delta (0, 0)
Screenshot: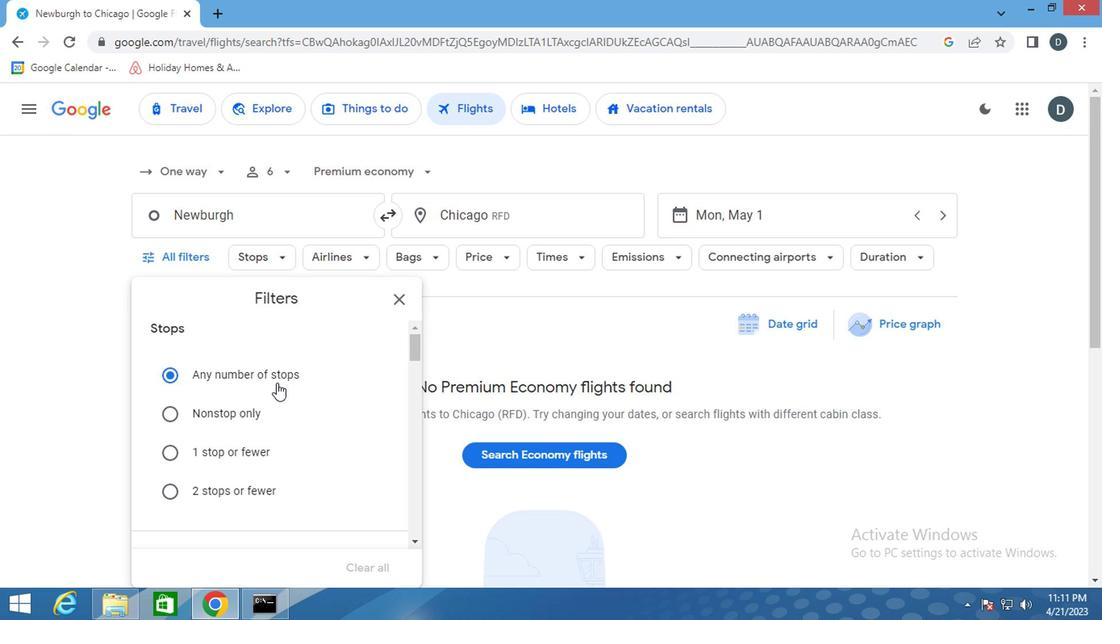 
Action: Mouse scrolled (274, 381) with delta (0, 0)
Screenshot: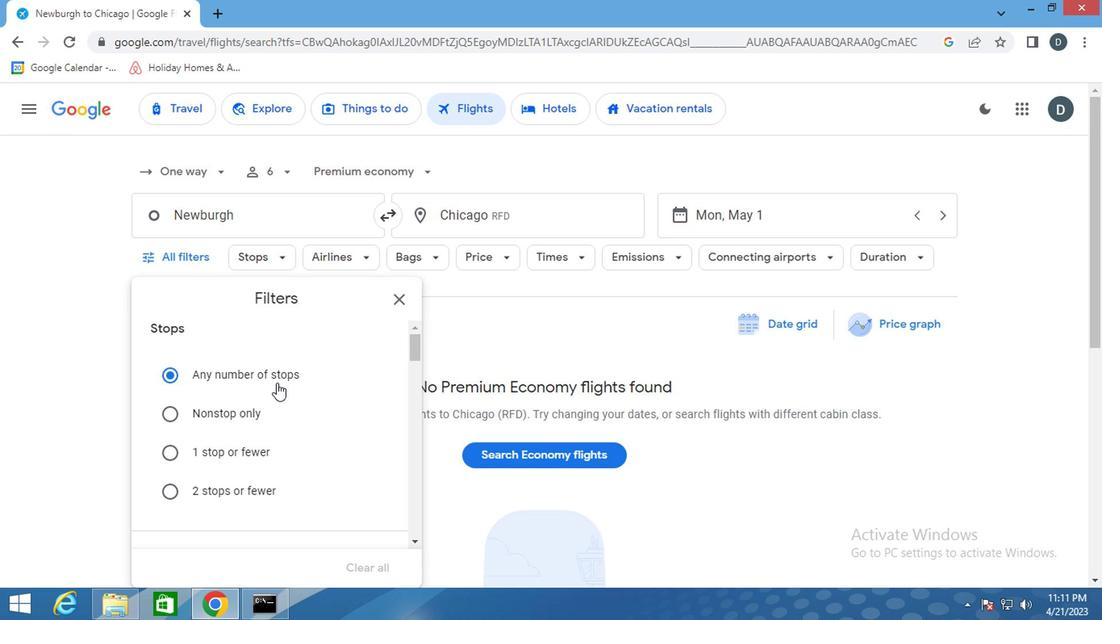 
Action: Mouse scrolled (274, 381) with delta (0, 0)
Screenshot: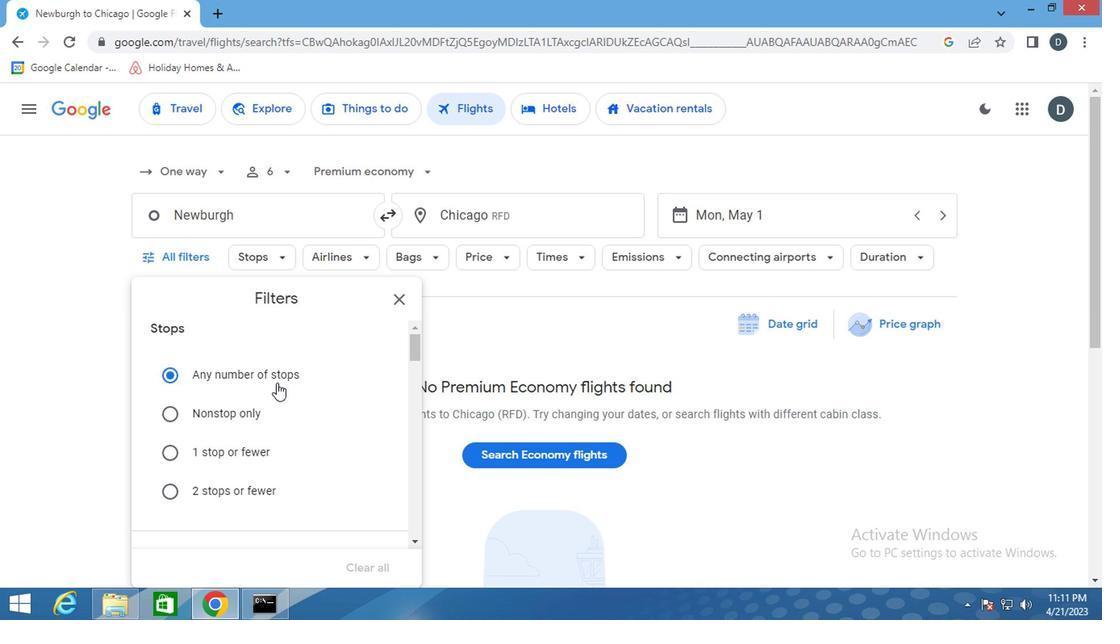 
Action: Mouse moved to (274, 384)
Screenshot: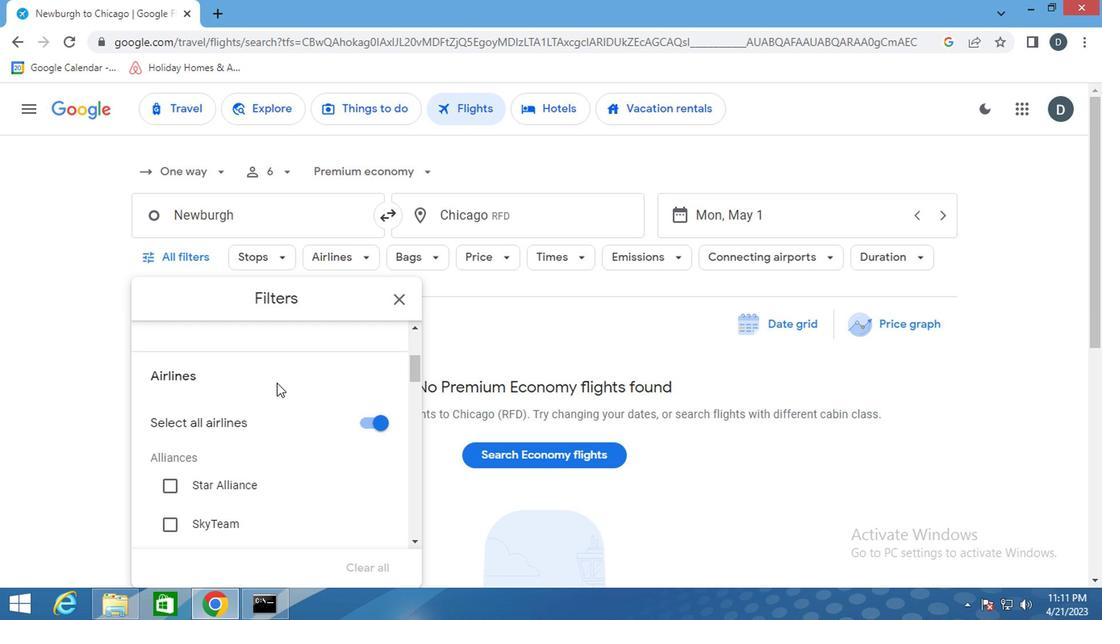 
Action: Mouse scrolled (274, 383) with delta (0, 0)
Screenshot: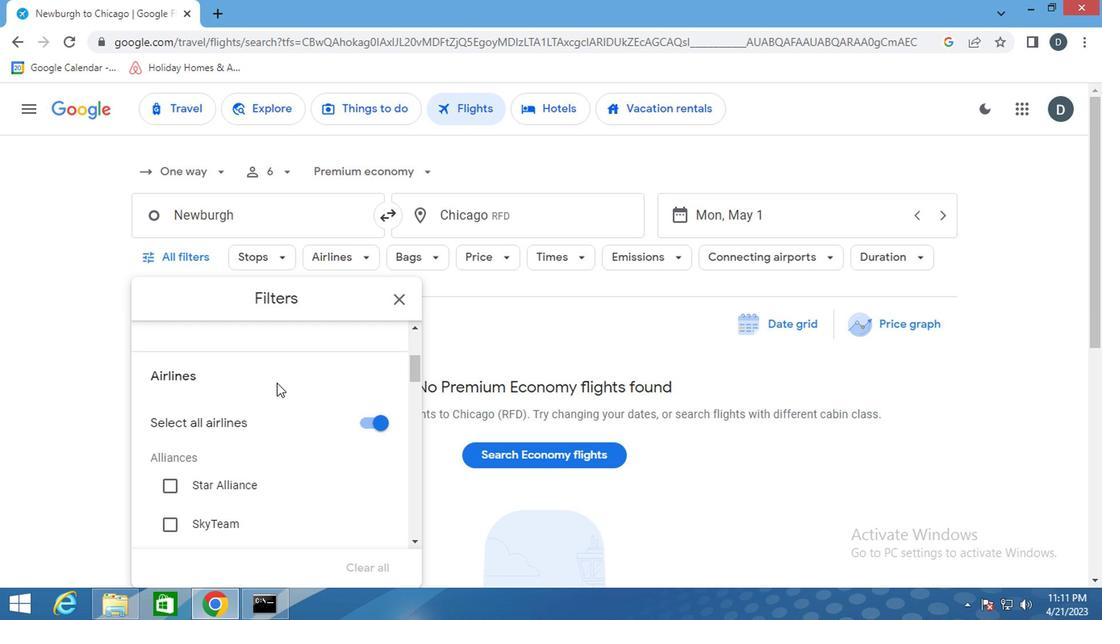 
Action: Mouse moved to (282, 388)
Screenshot: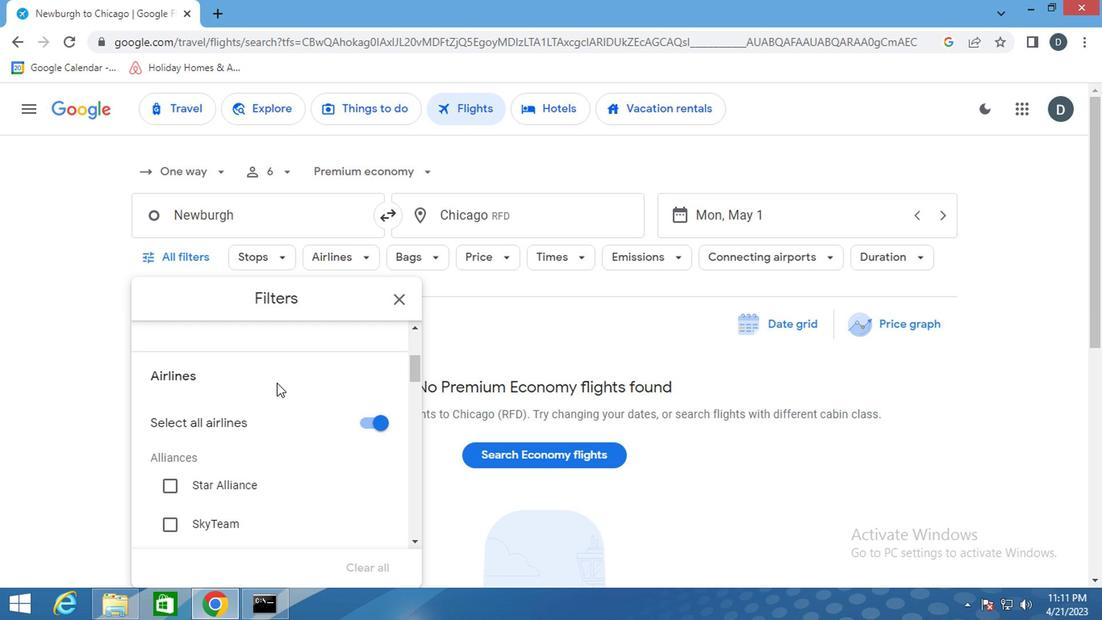 
Action: Mouse scrolled (282, 387) with delta (0, 0)
Screenshot: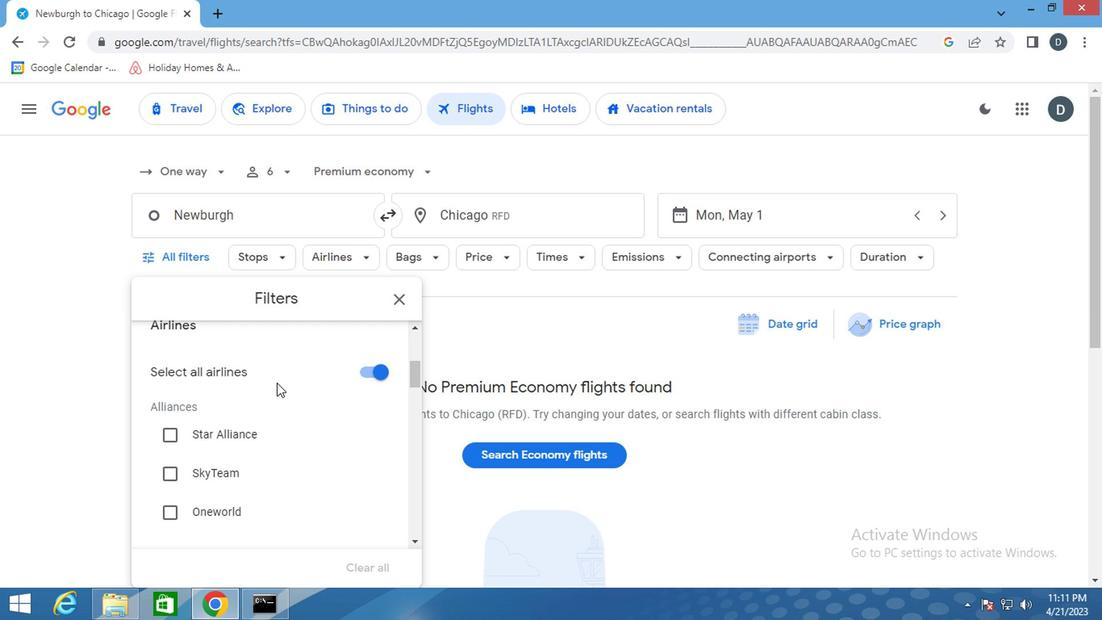 
Action: Mouse moved to (374, 479)
Screenshot: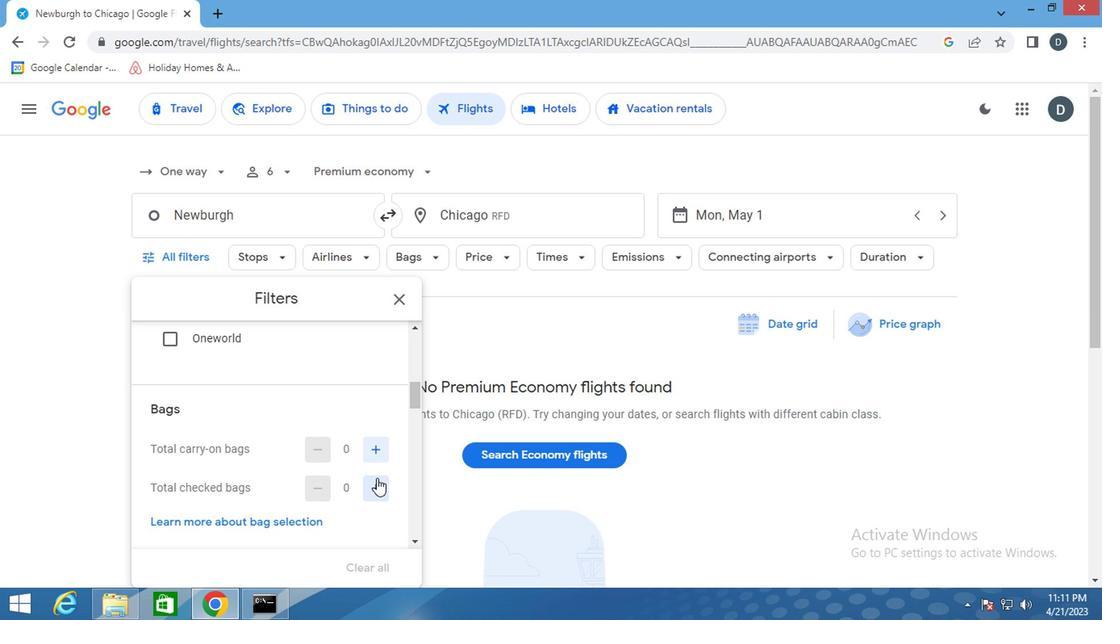 
Action: Mouse pressed left at (374, 479)
Screenshot: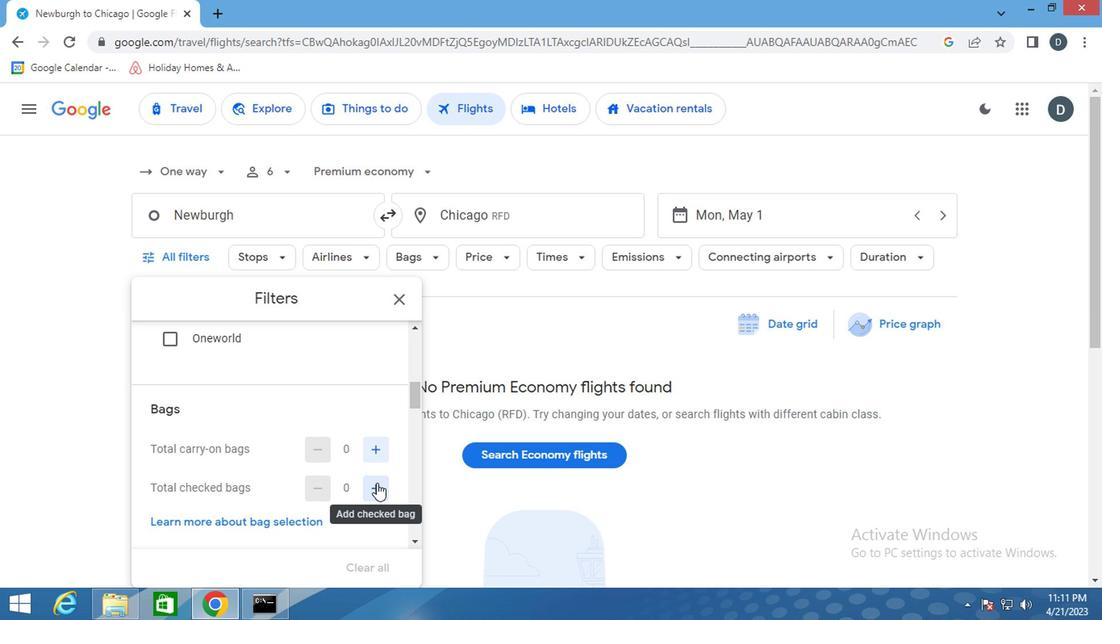 
Action: Mouse pressed left at (374, 479)
Screenshot: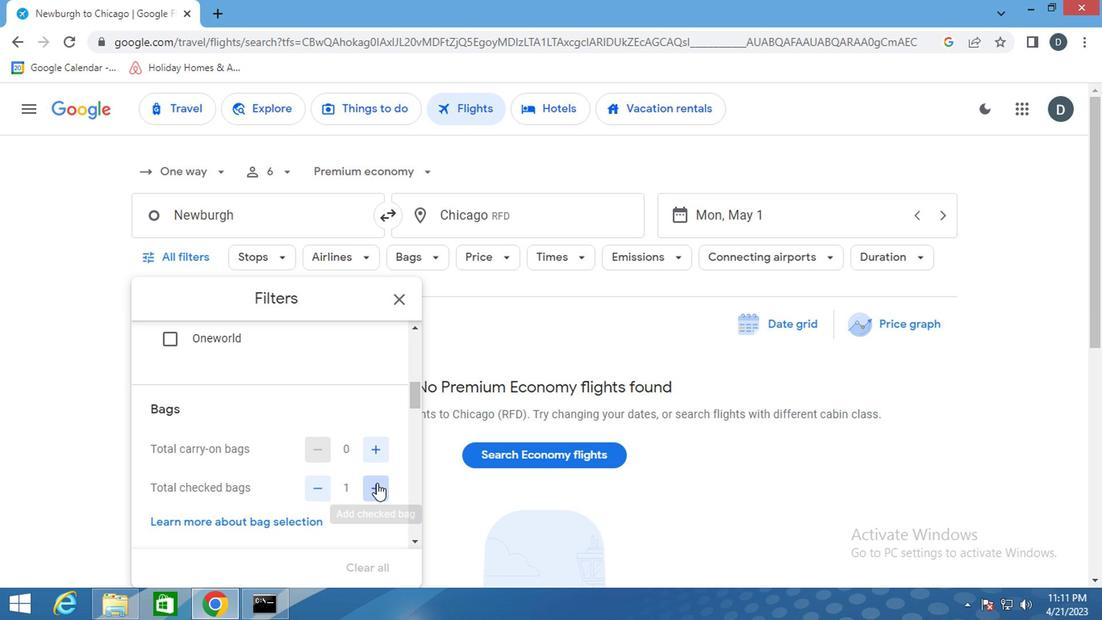 
Action: Mouse pressed left at (374, 479)
Screenshot: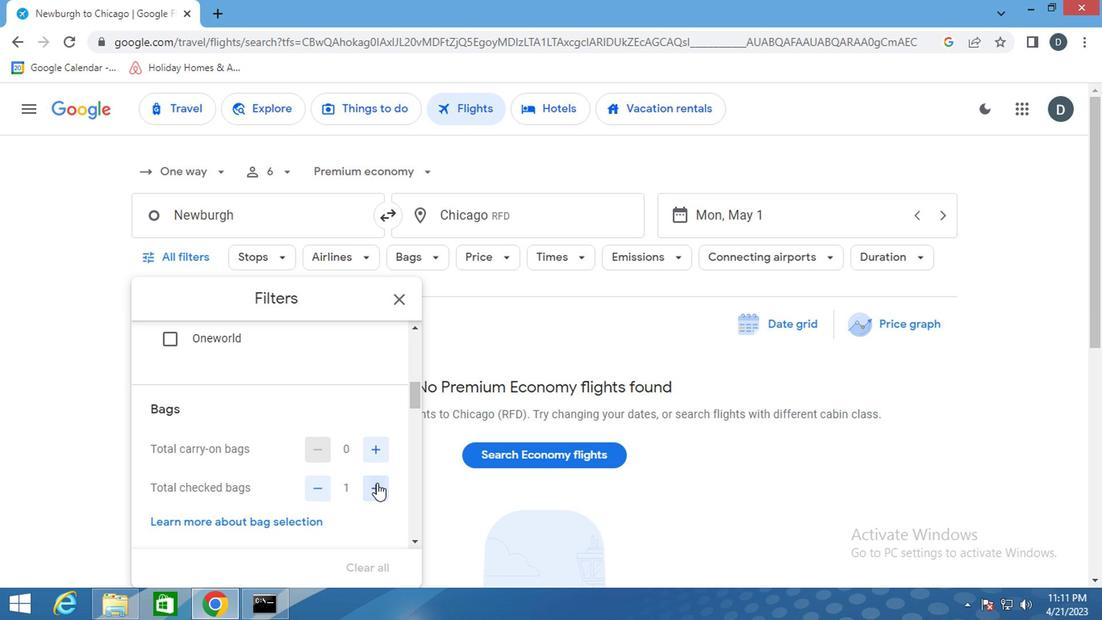 
Action: Mouse pressed left at (374, 479)
Screenshot: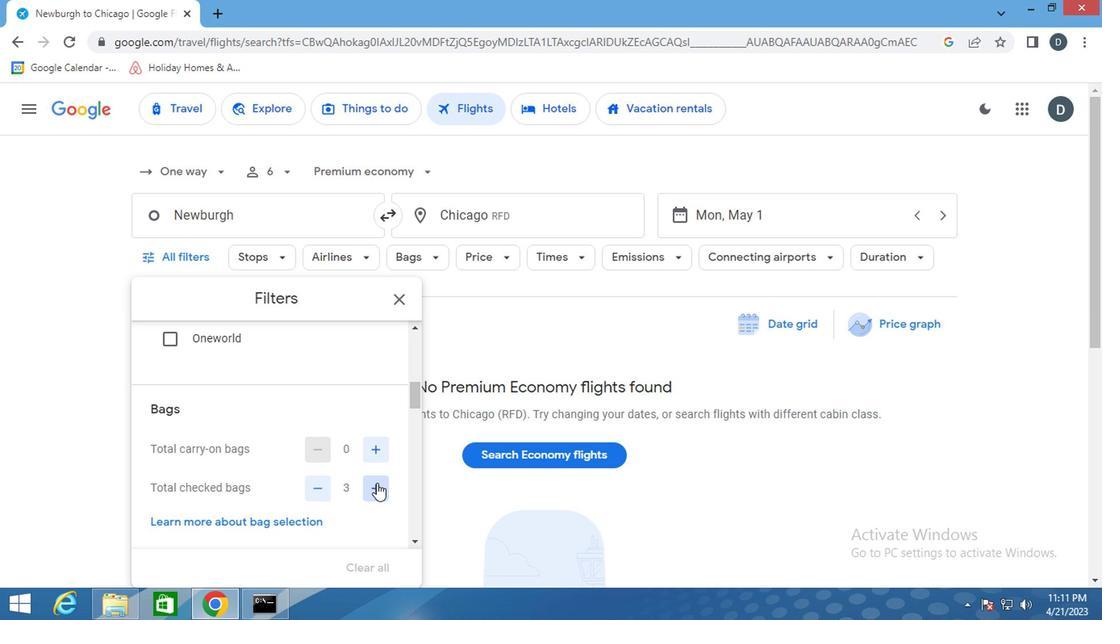 
Action: Mouse scrolled (374, 479) with delta (0, 0)
Screenshot: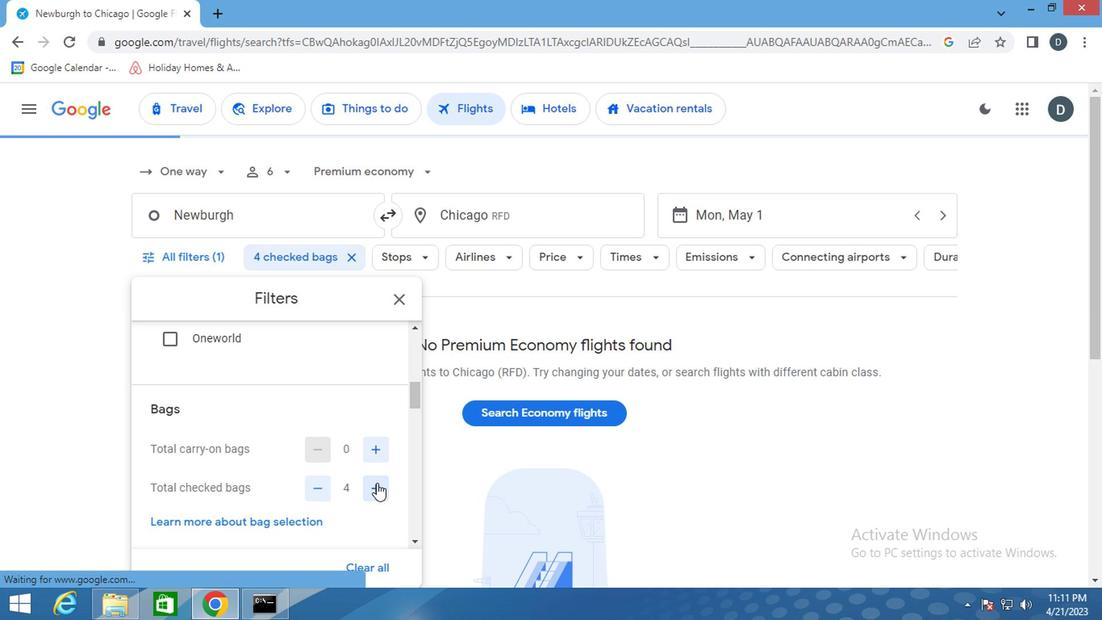 
Action: Mouse scrolled (374, 479) with delta (0, 0)
Screenshot: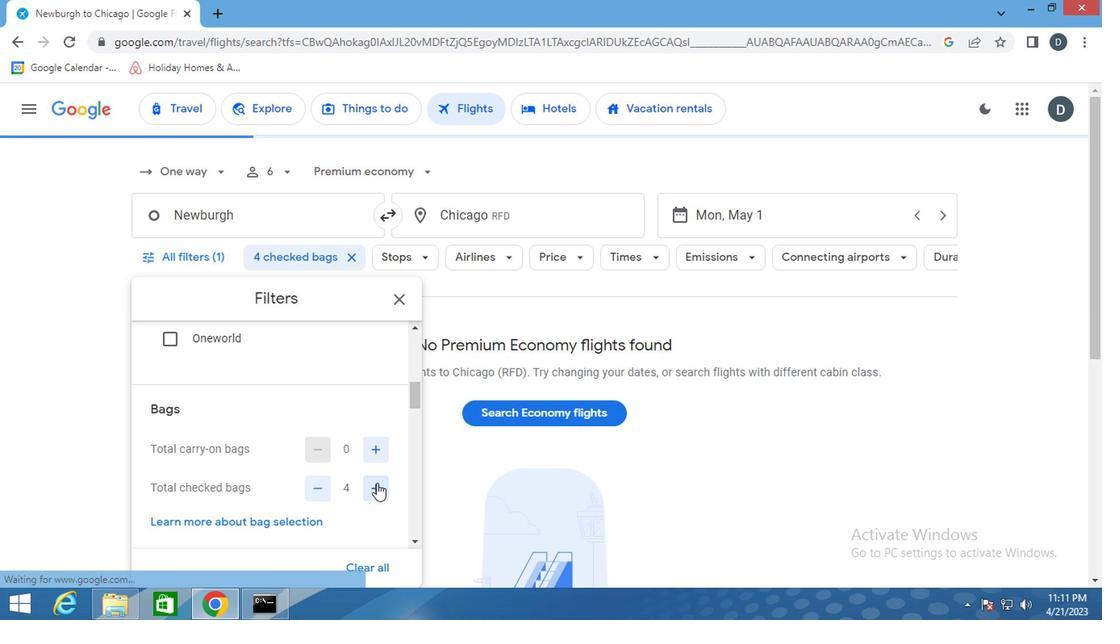 
Action: Mouse moved to (382, 485)
Screenshot: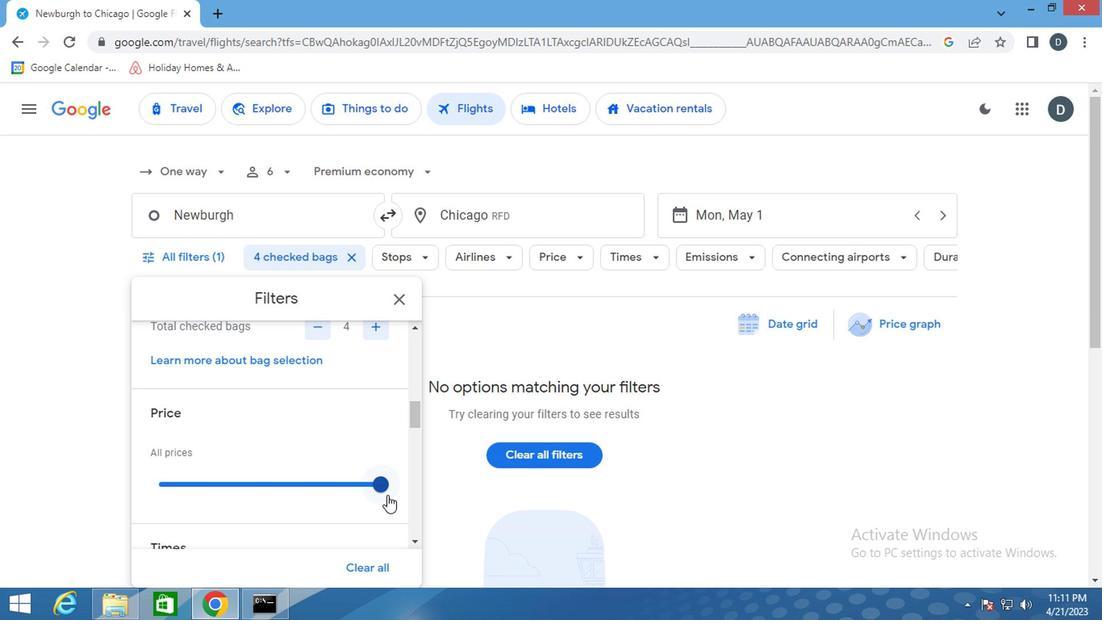 
Action: Mouse pressed left at (382, 485)
Screenshot: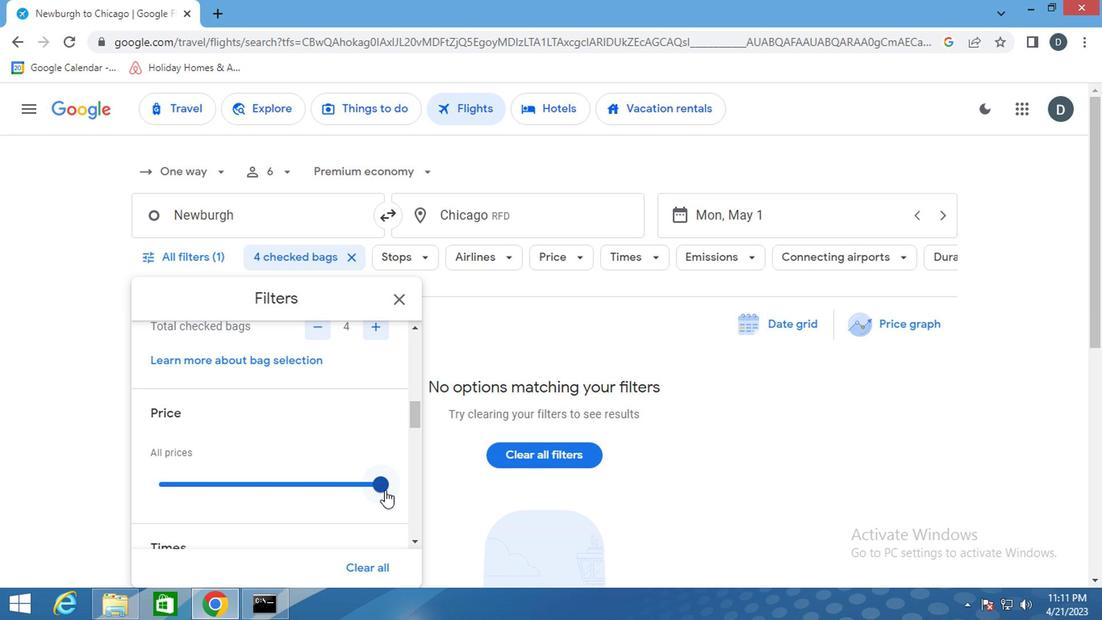 
Action: Mouse moved to (363, 510)
Screenshot: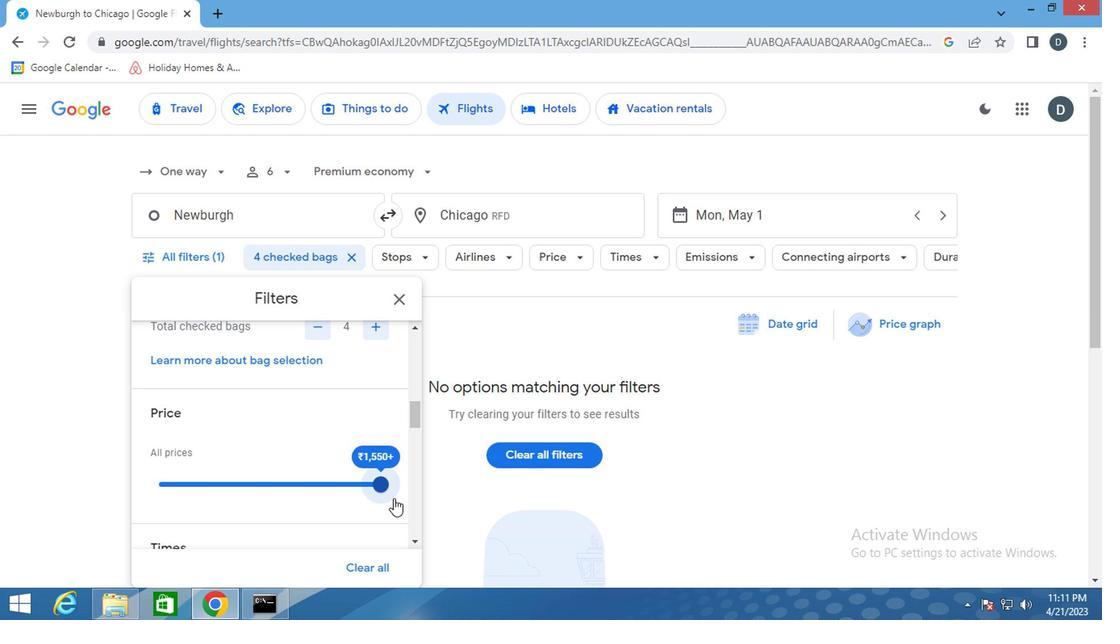 
Action: Mouse scrolled (363, 509) with delta (0, -1)
Screenshot: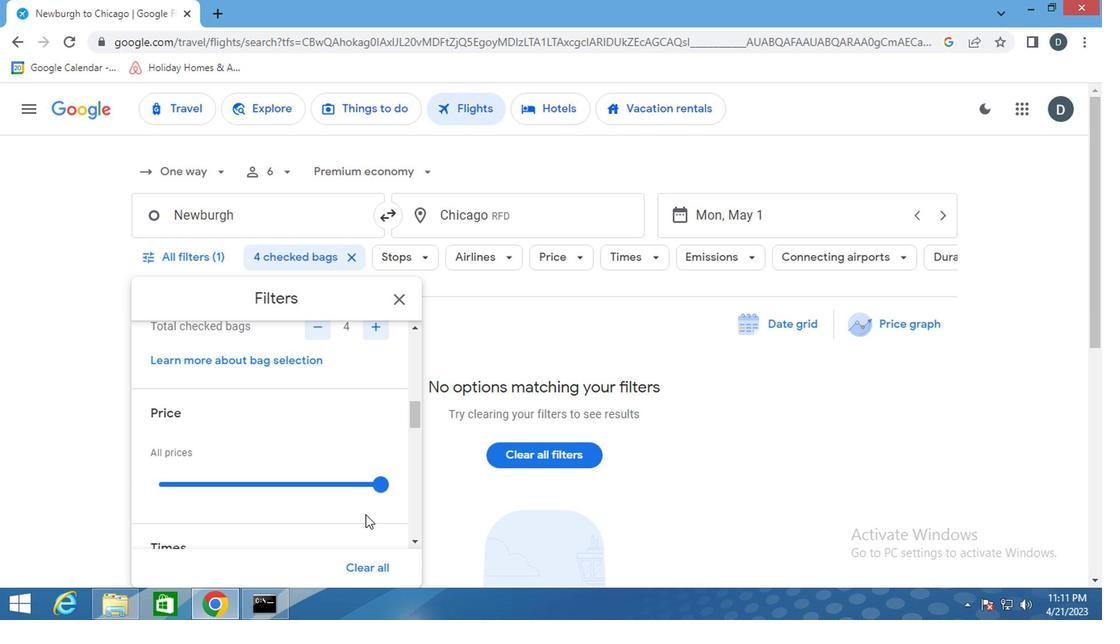
Action: Mouse scrolled (363, 509) with delta (0, -1)
Screenshot: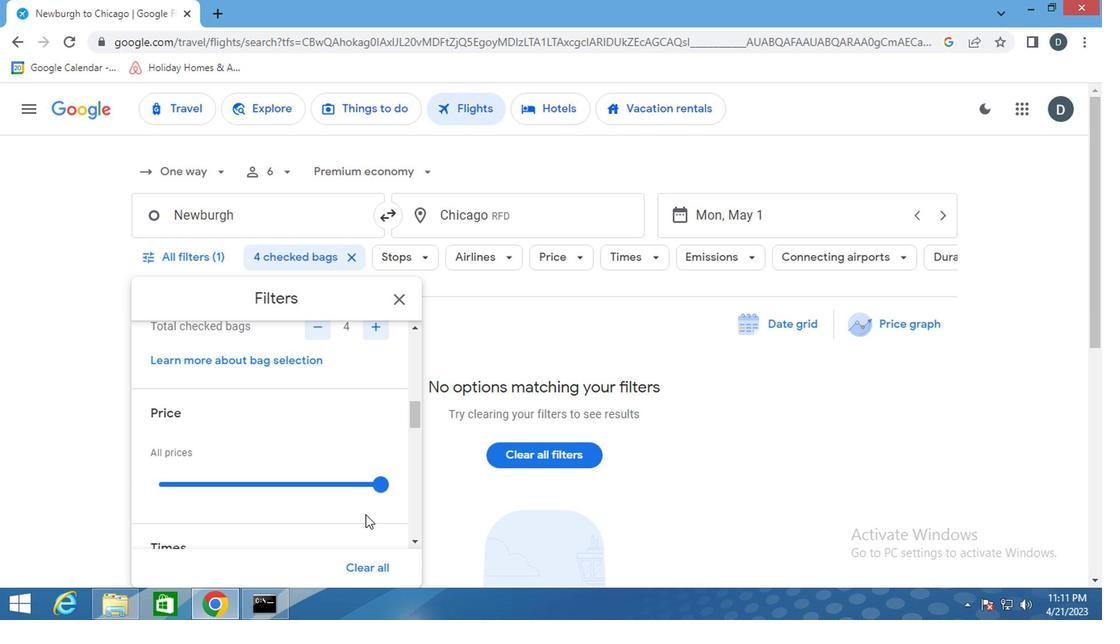 
Action: Mouse scrolled (363, 509) with delta (0, -1)
Screenshot: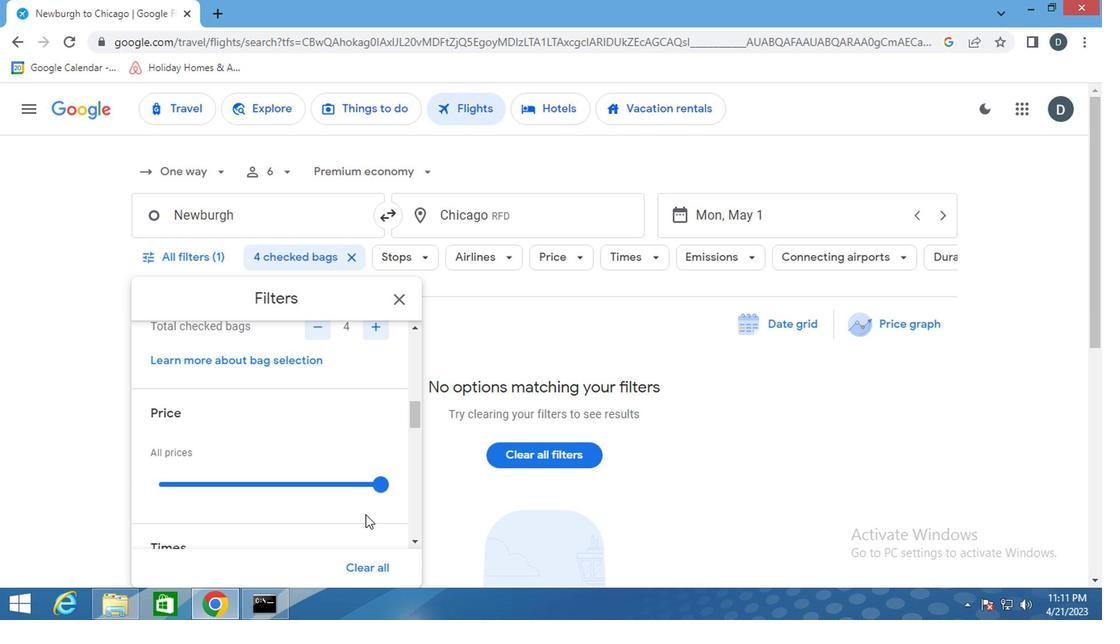 
Action: Mouse scrolled (363, 509) with delta (0, -1)
Screenshot: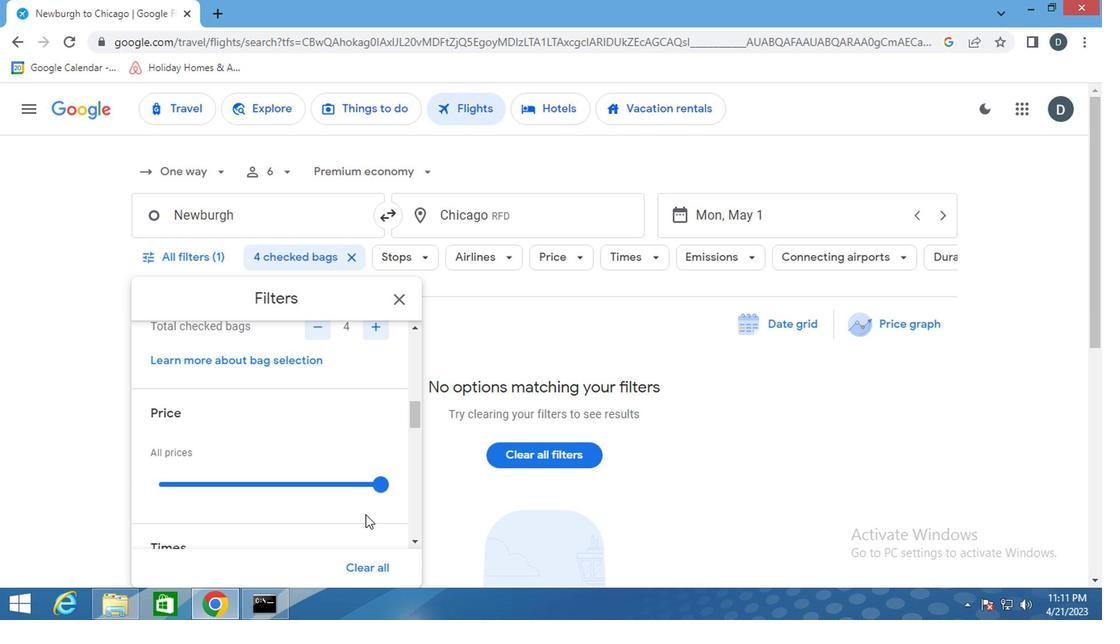 
Action: Mouse moved to (210, 379)
Screenshot: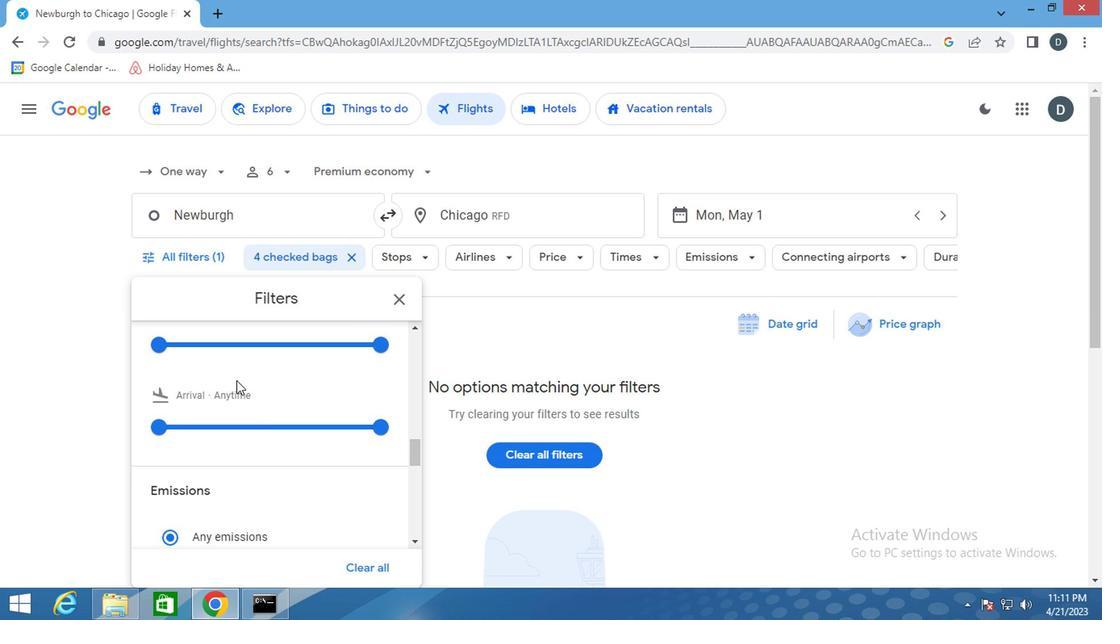 
Action: Mouse scrolled (210, 379) with delta (0, 0)
Screenshot: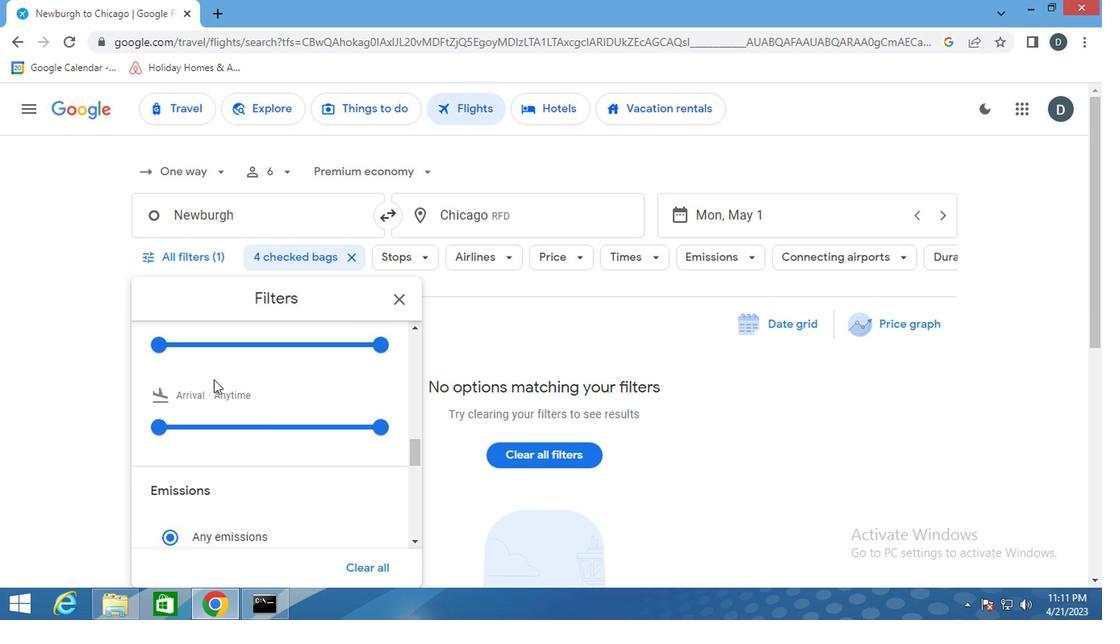 
Action: Mouse moved to (160, 426)
Screenshot: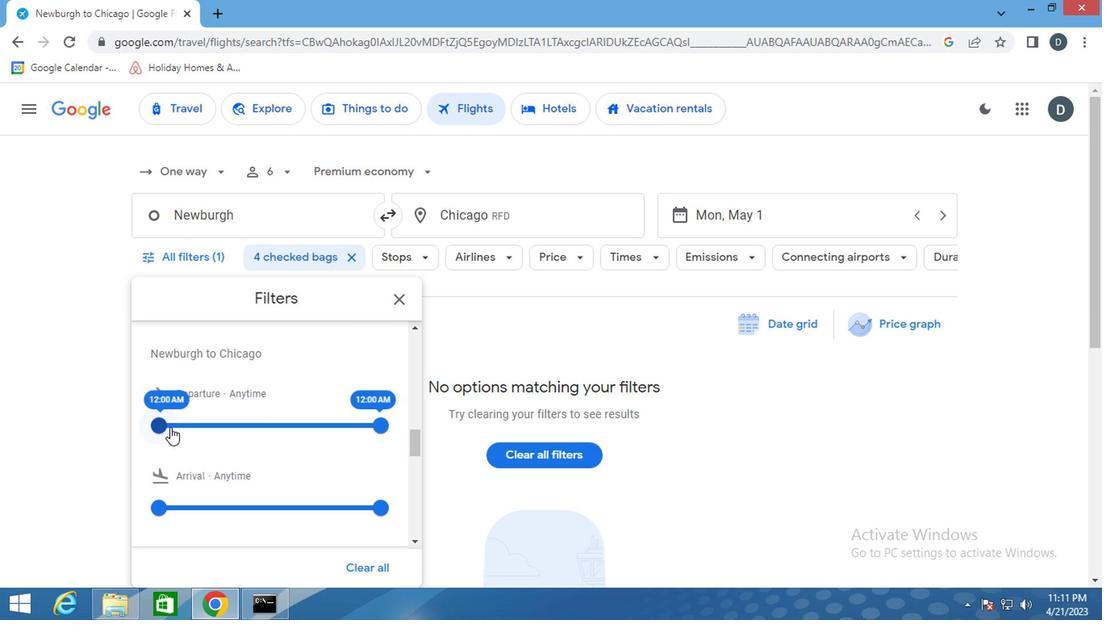 
Action: Mouse pressed left at (160, 426)
Screenshot: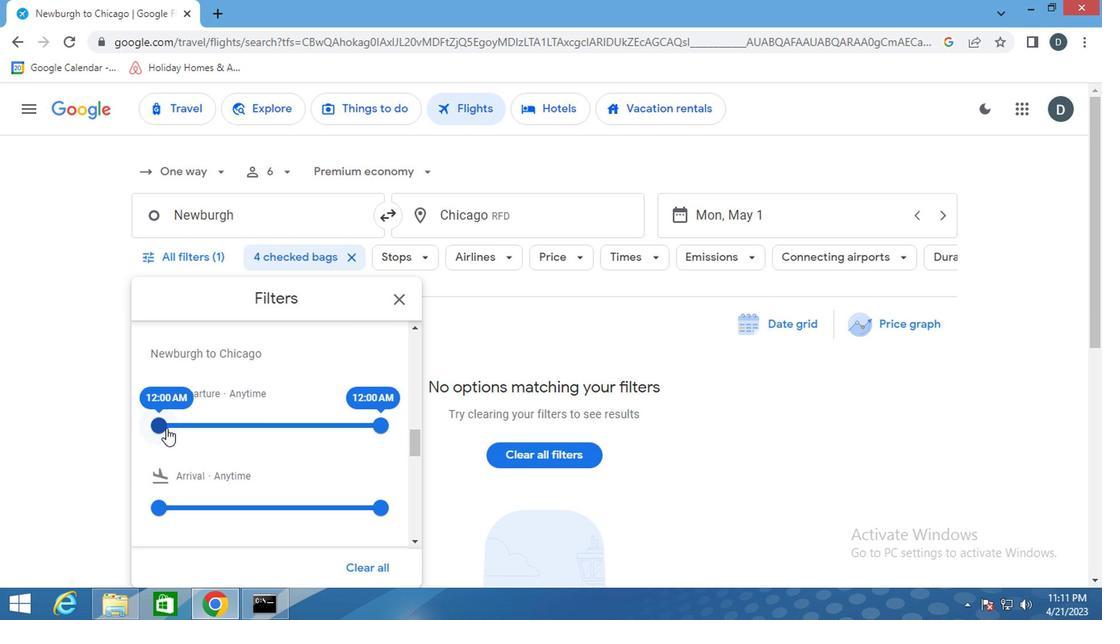 
Action: Mouse moved to (378, 419)
Screenshot: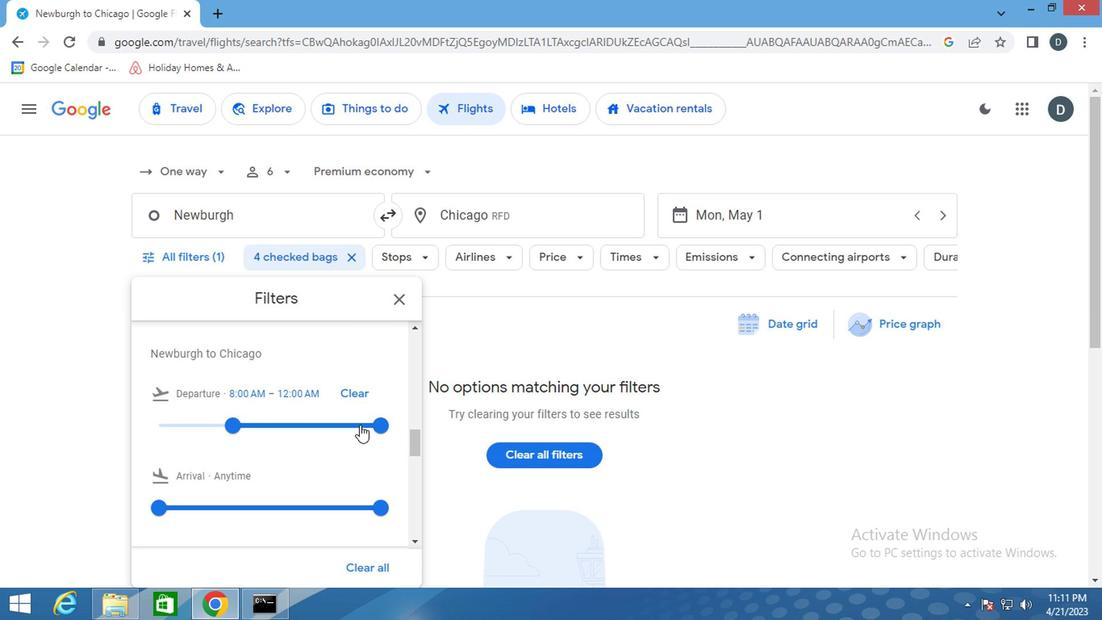 
Action: Mouse pressed left at (378, 419)
Screenshot: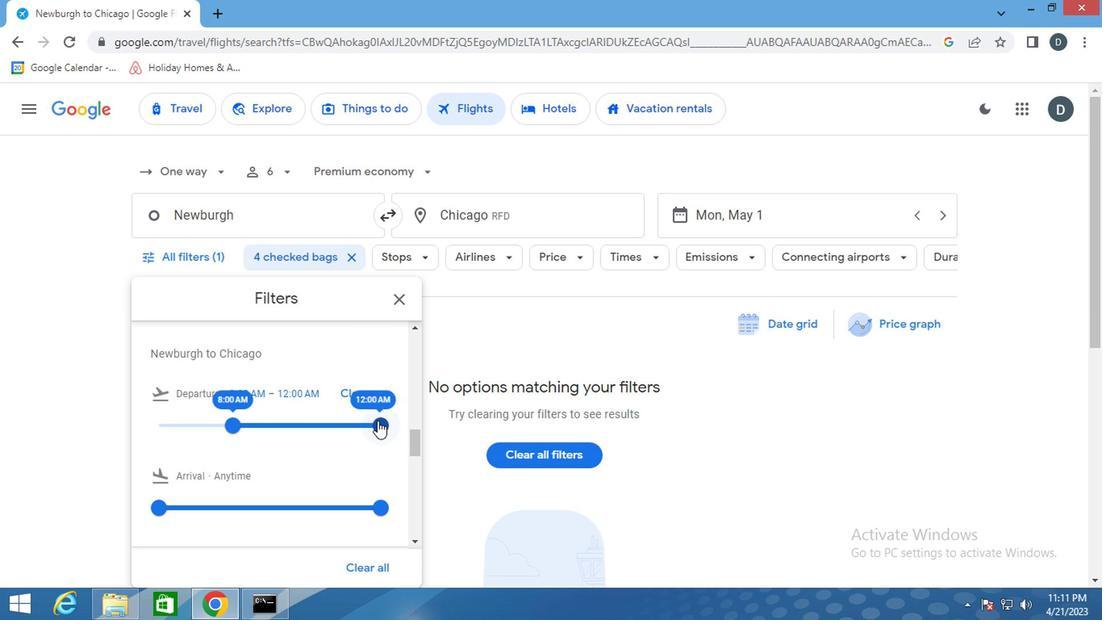 
Action: Mouse moved to (321, 458)
Screenshot: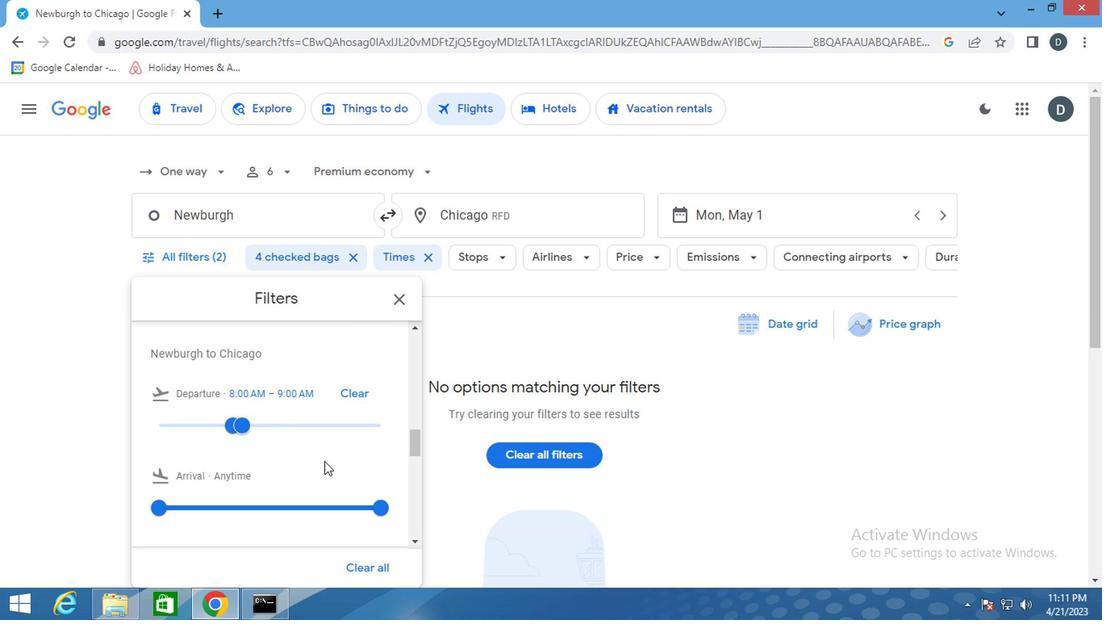 
Action: Mouse scrolled (321, 457) with delta (0, 0)
Screenshot: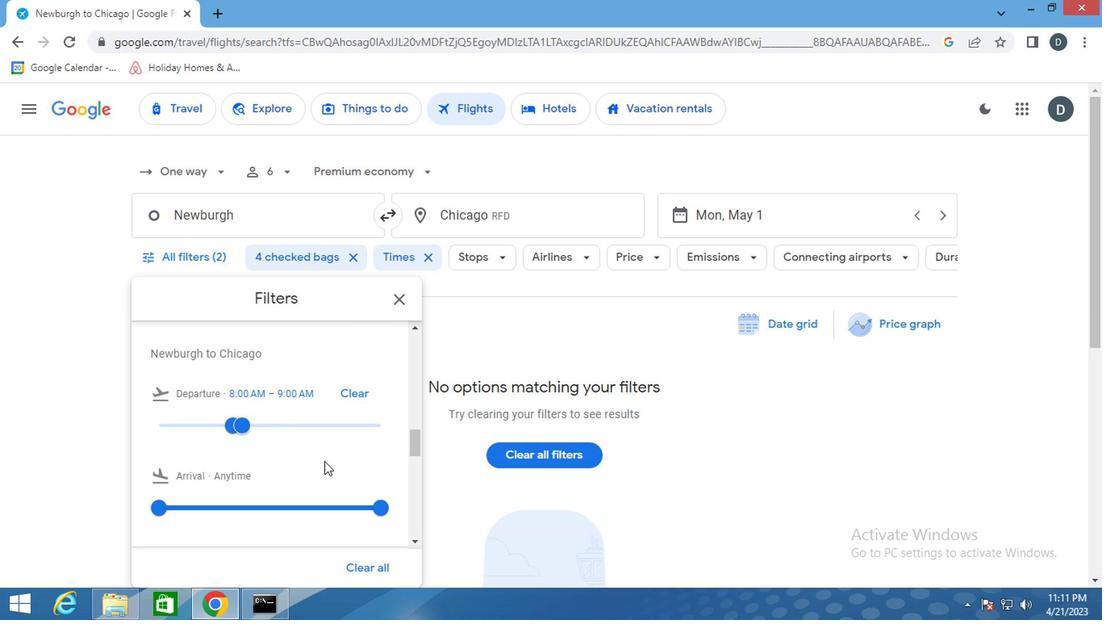 
Action: Mouse scrolled (321, 457) with delta (0, 0)
Screenshot: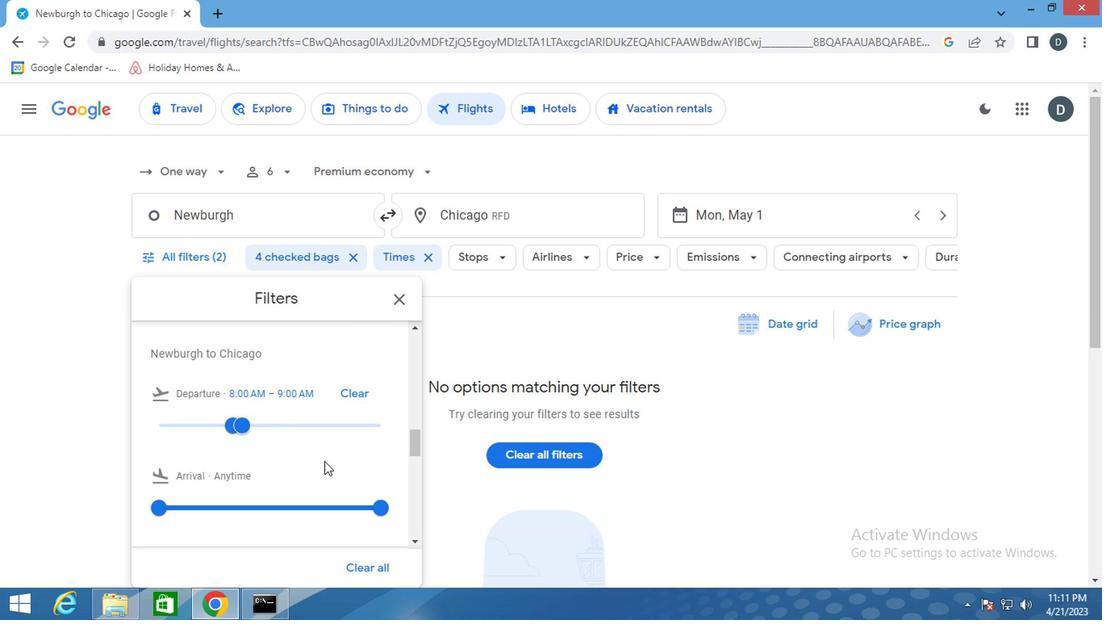 
Action: Mouse scrolled (321, 457) with delta (0, 0)
Screenshot: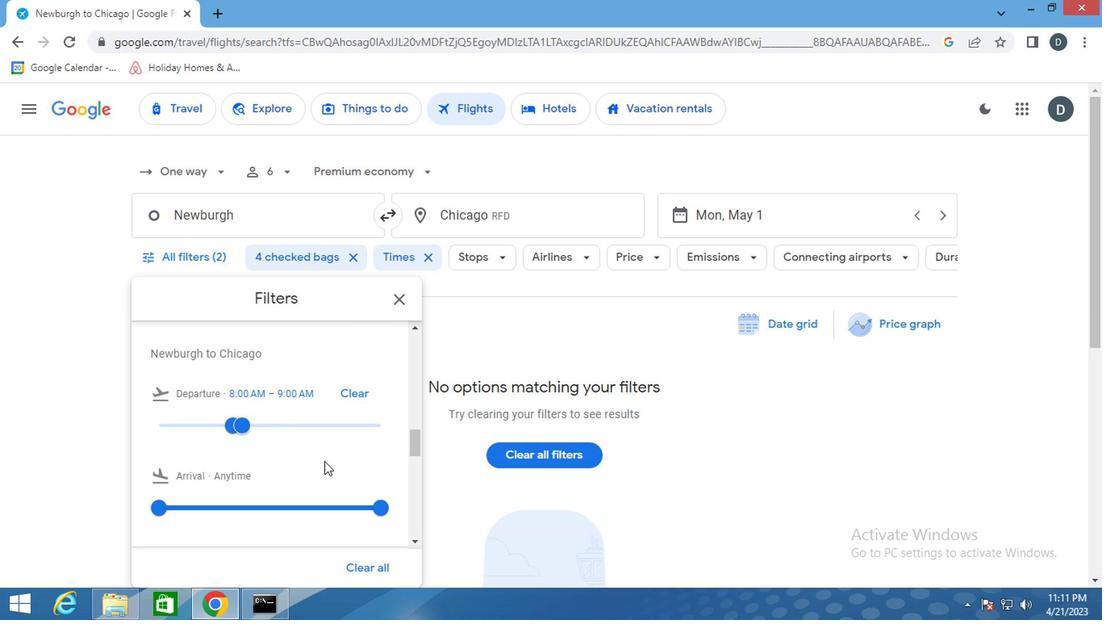 
Action: Mouse scrolled (321, 457) with delta (0, 0)
Screenshot: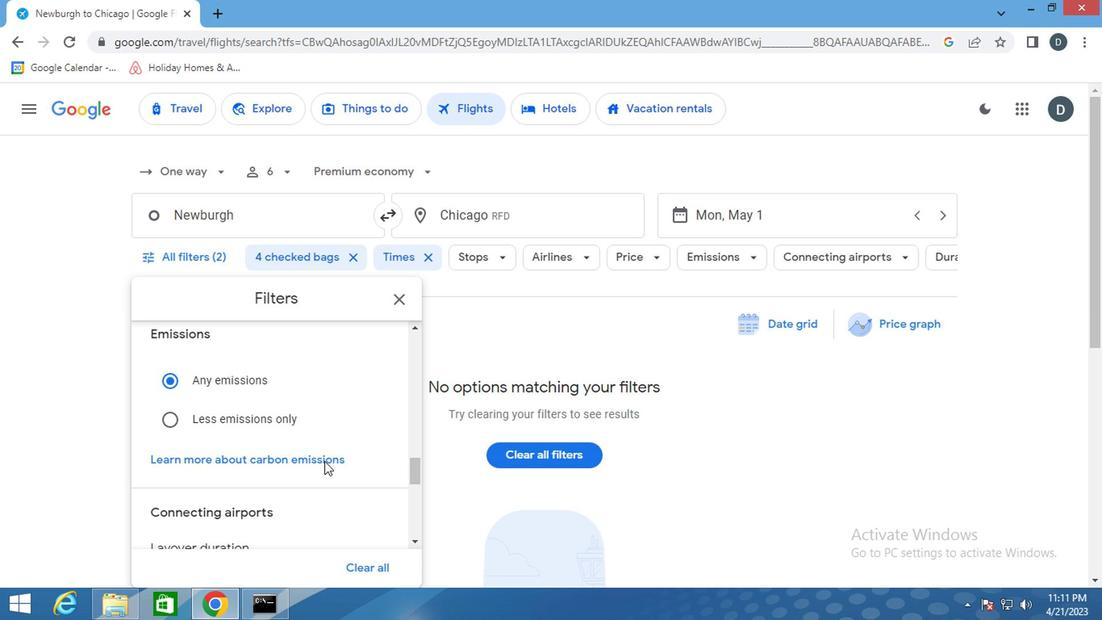 
Action: Mouse scrolled (321, 457) with delta (0, 0)
Screenshot: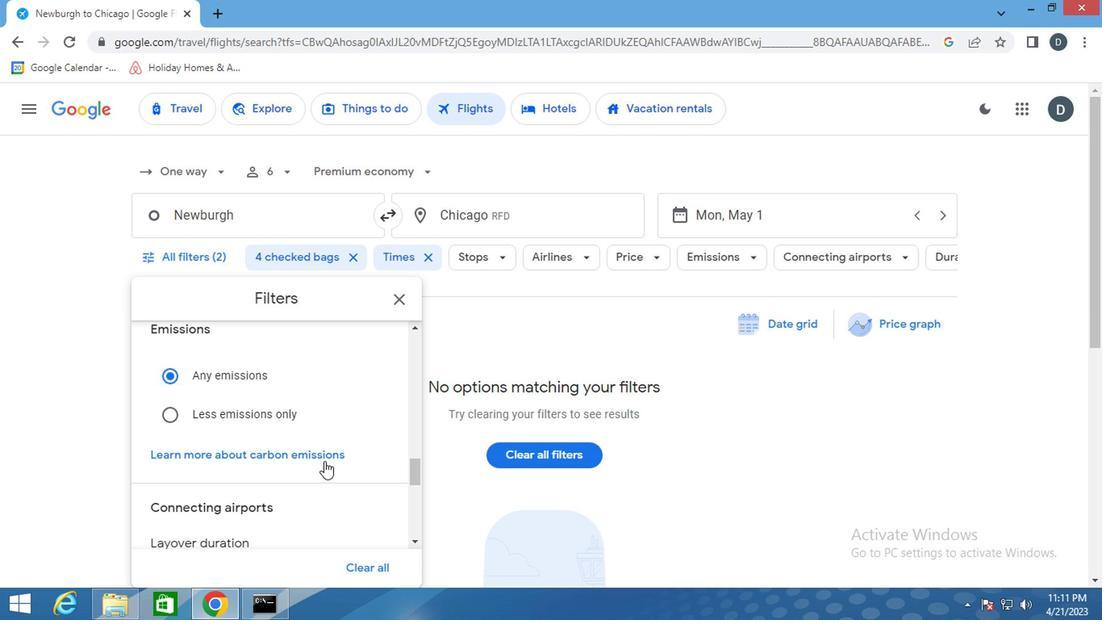 
Action: Mouse scrolled (321, 457) with delta (0, 0)
Screenshot: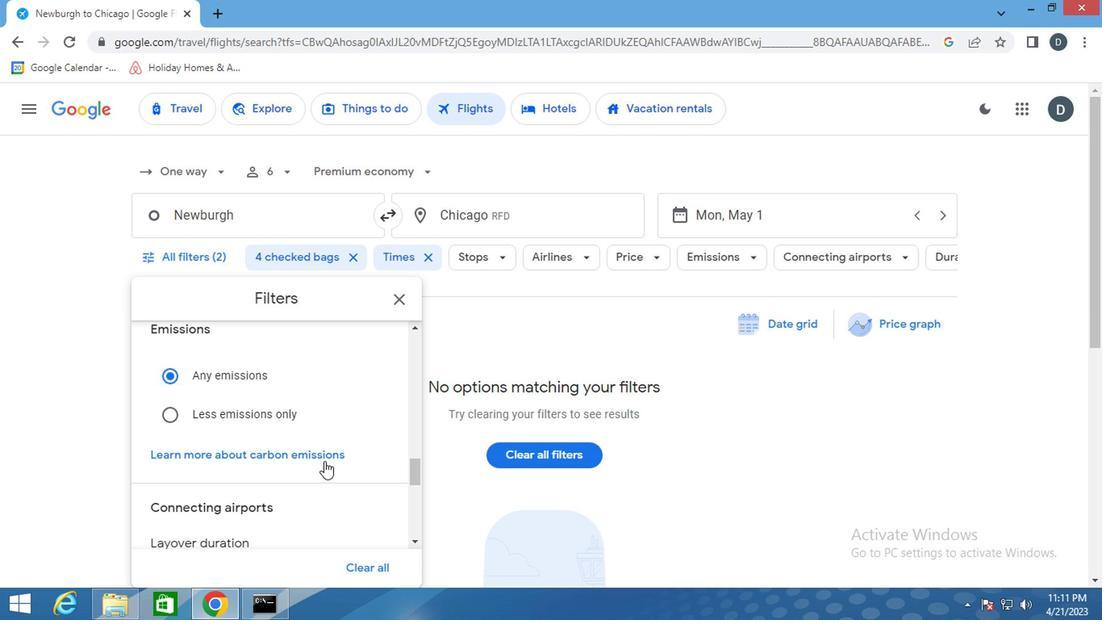 
Action: Mouse scrolled (321, 457) with delta (0, 0)
Screenshot: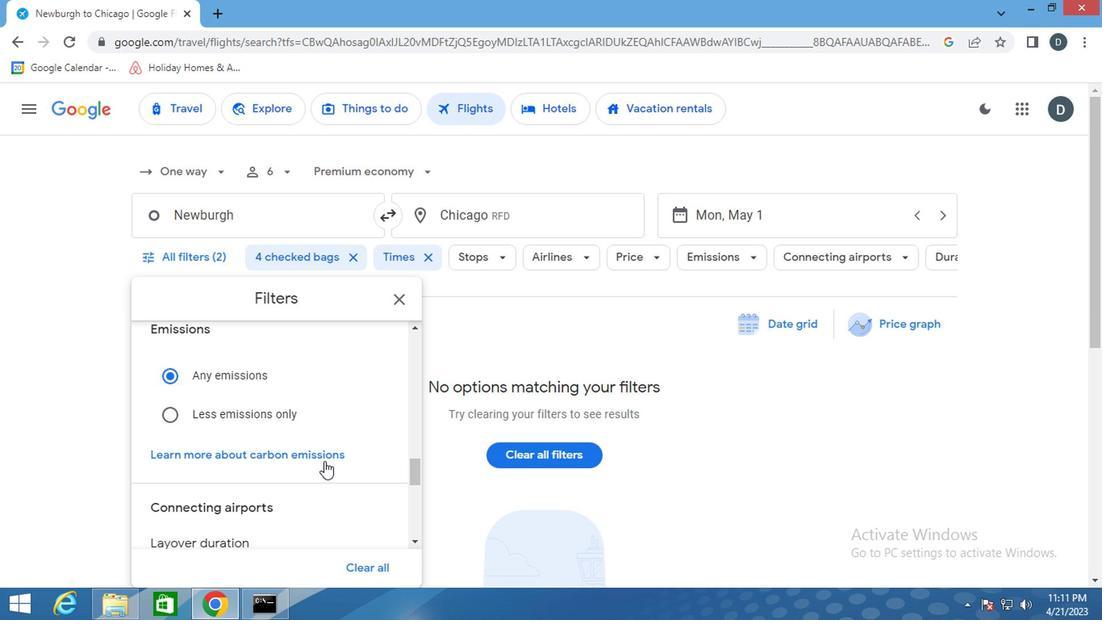 
Action: Mouse scrolled (321, 457) with delta (0, 0)
Screenshot: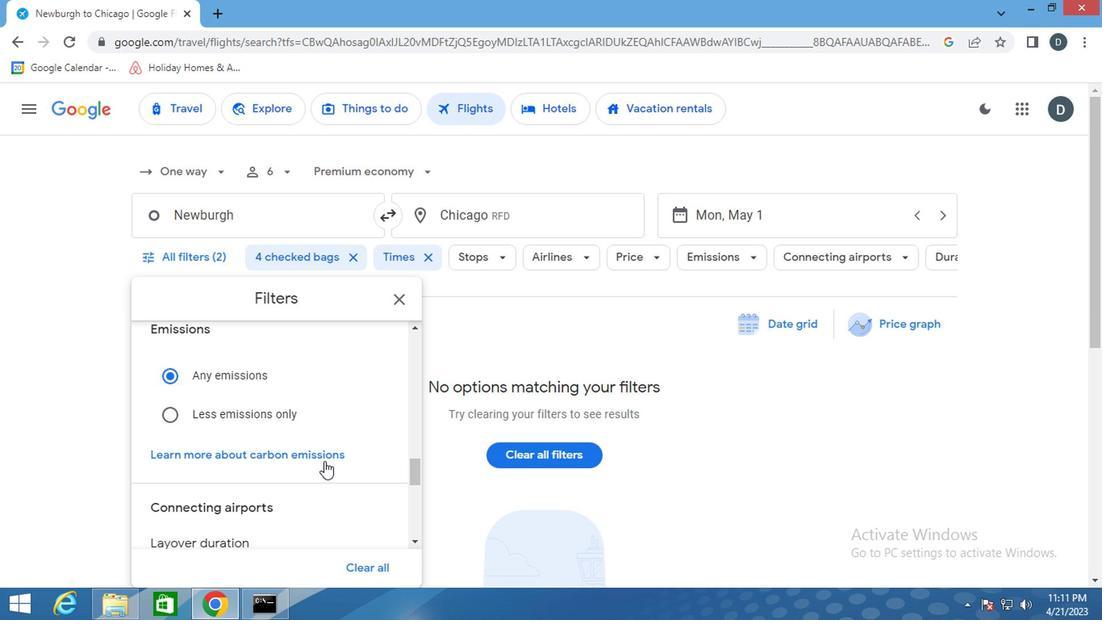 
Action: Mouse scrolled (321, 457) with delta (0, 0)
Screenshot: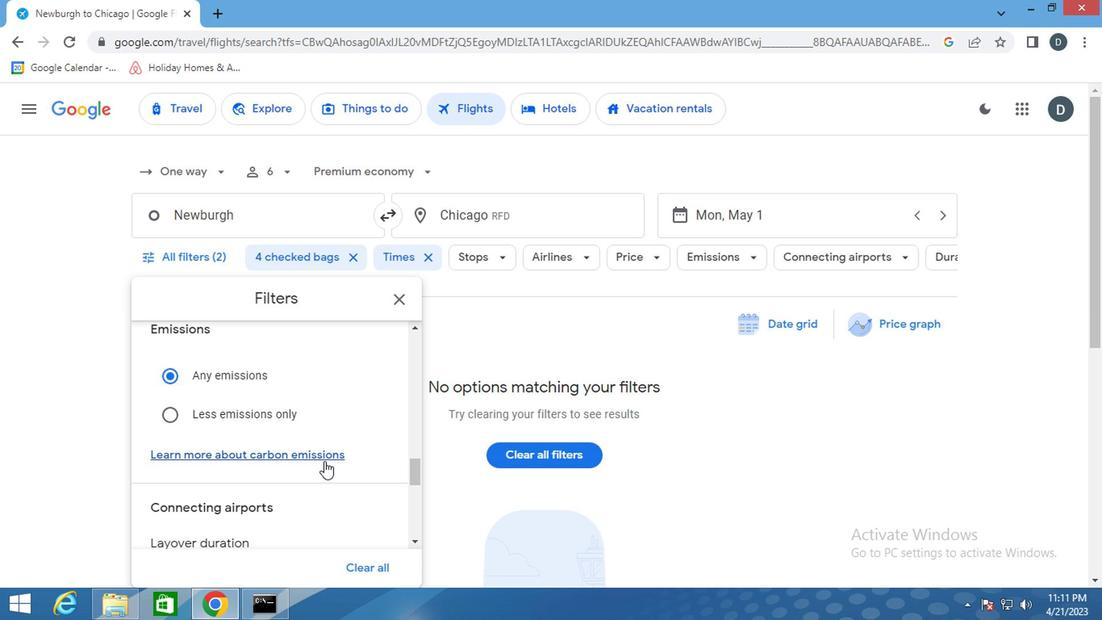 
Action: Mouse scrolled (321, 457) with delta (0, 0)
Screenshot: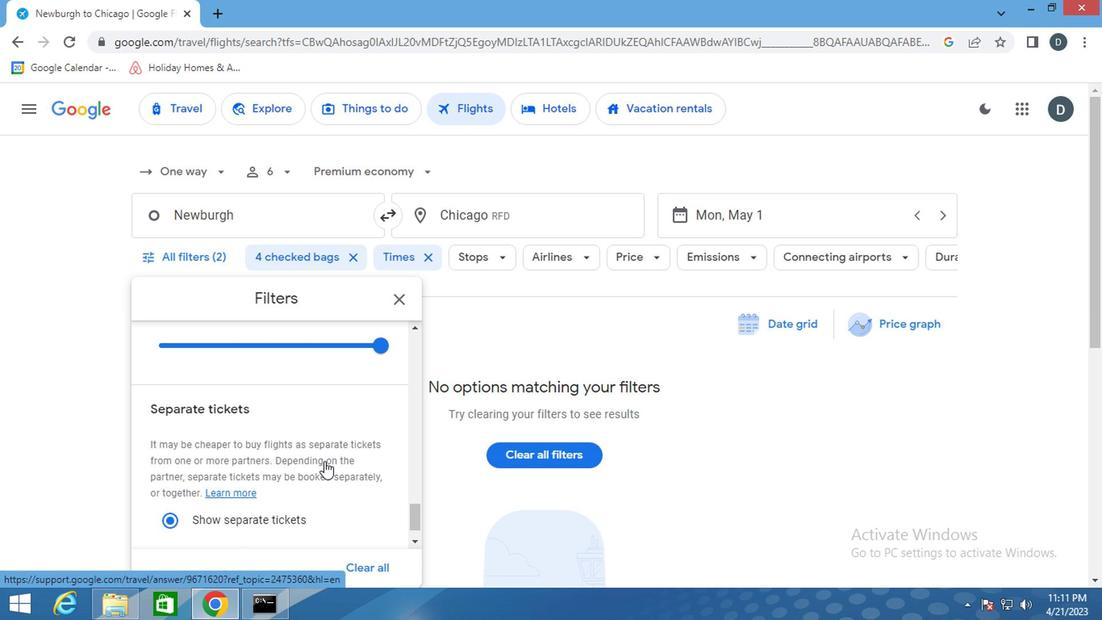 
Action: Mouse scrolled (321, 457) with delta (0, 0)
Screenshot: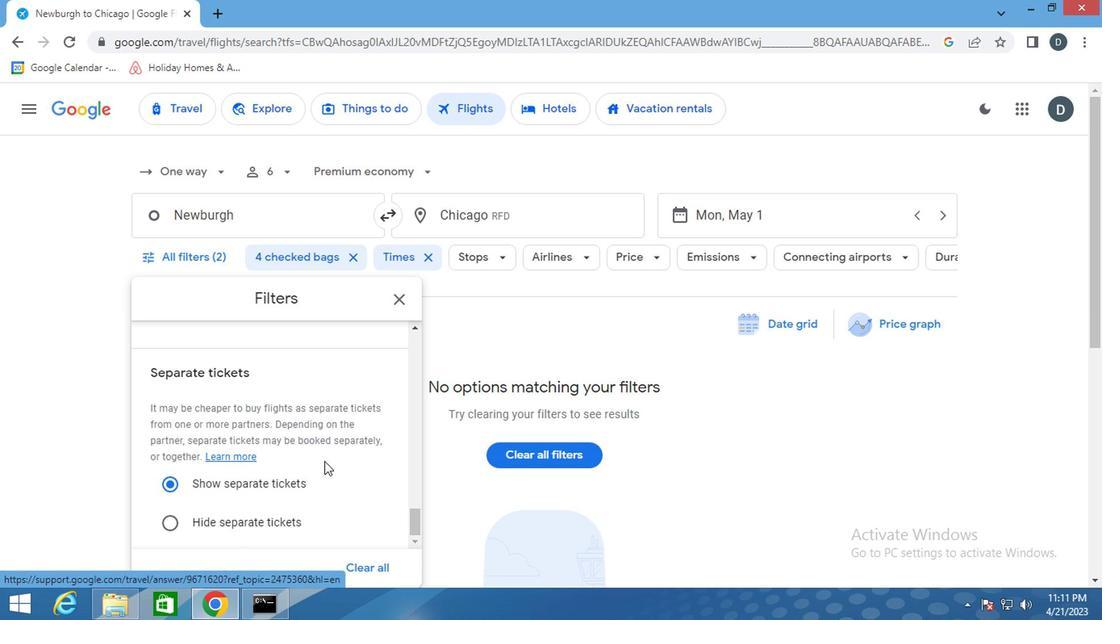
Action: Mouse scrolled (321, 457) with delta (0, 0)
Screenshot: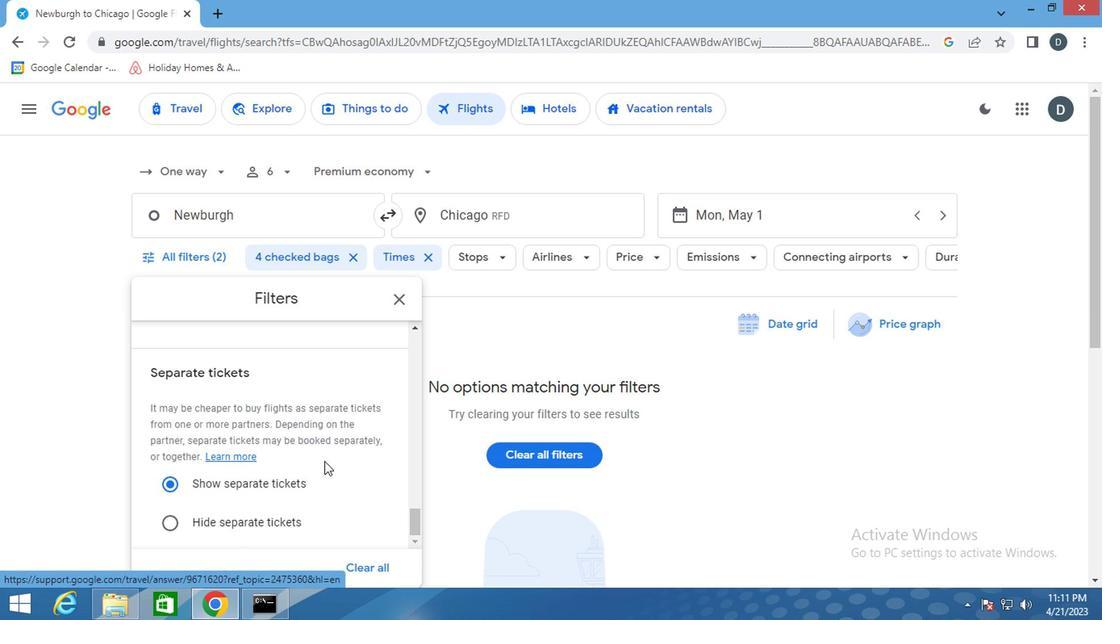 
Action: Mouse scrolled (321, 457) with delta (0, 0)
Screenshot: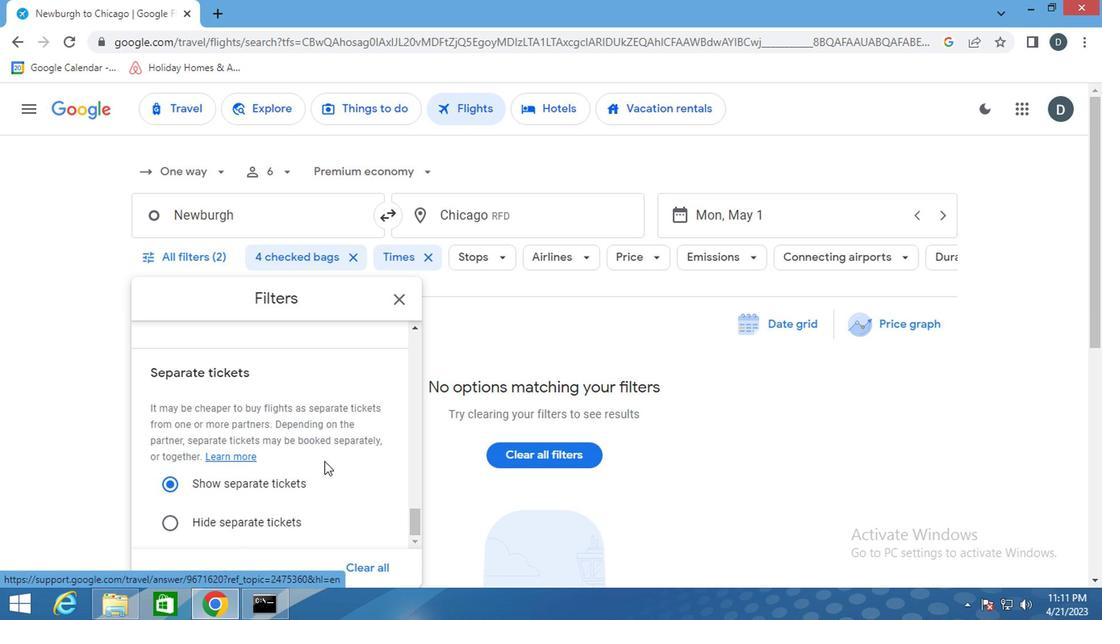 
Action: Mouse scrolled (321, 457) with delta (0, 0)
Screenshot: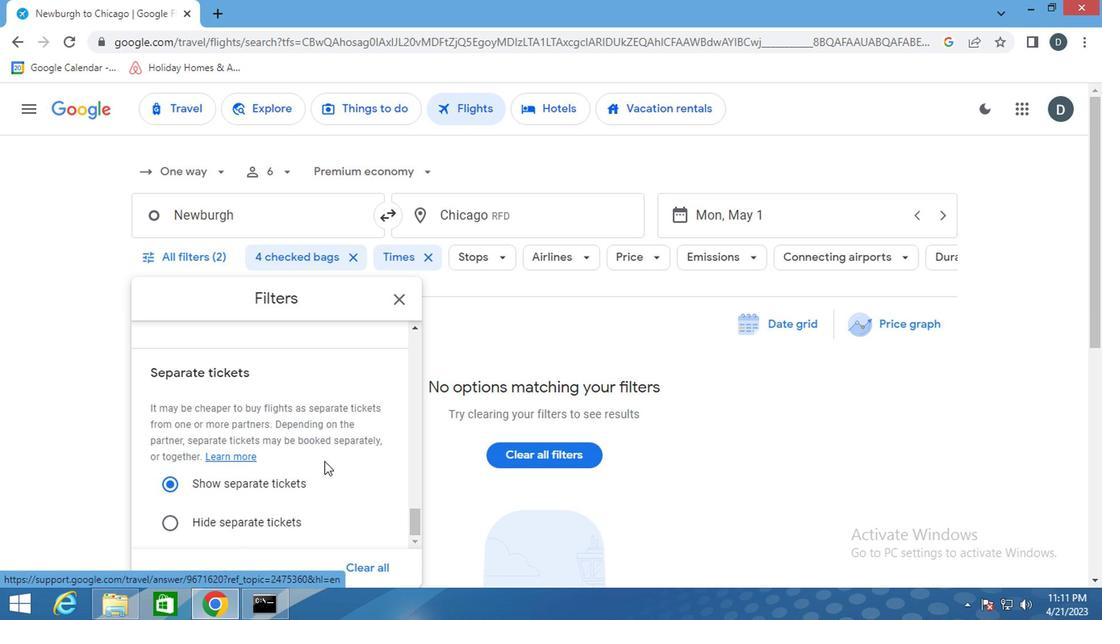 
Action: Mouse moved to (386, 298)
Screenshot: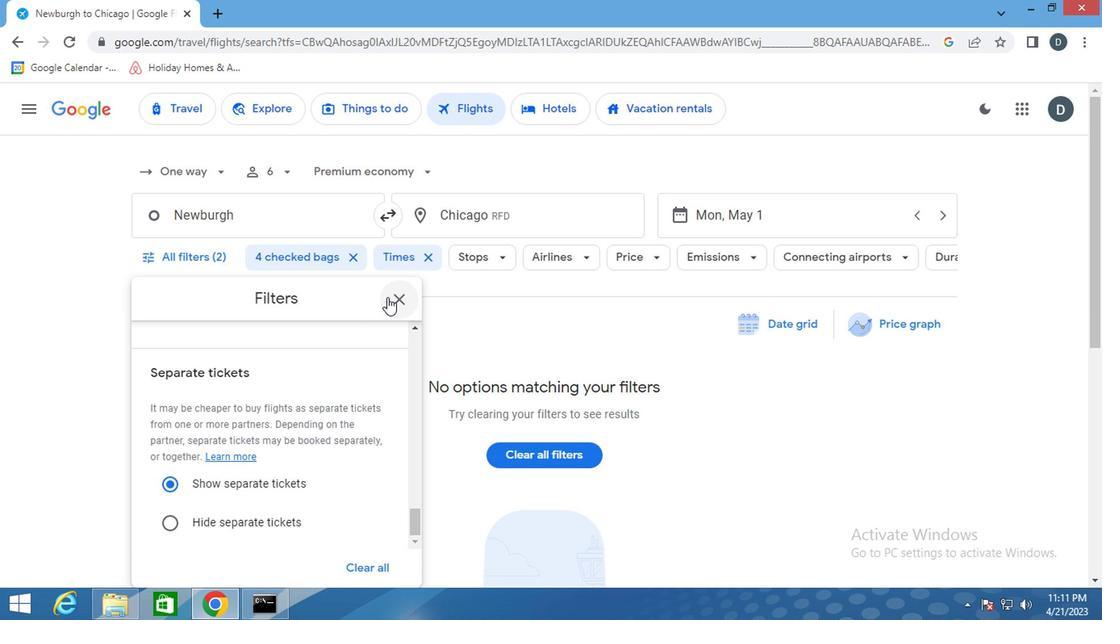 
Action: Mouse pressed left at (386, 298)
Screenshot: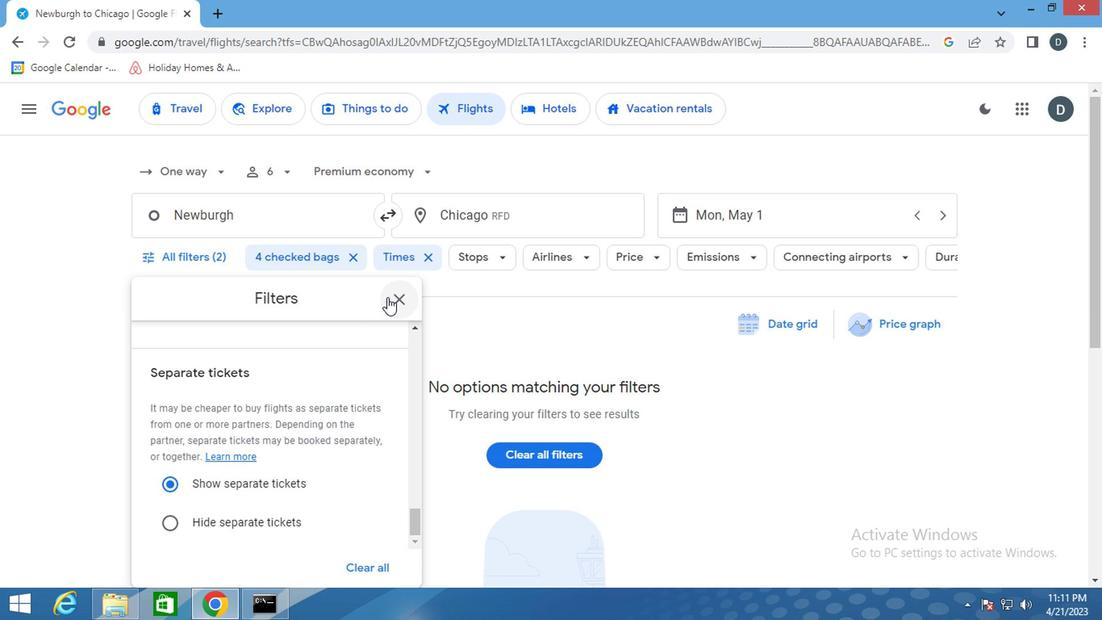 
